 Task: Add a signature Maria Thompson containing With gratitude and sincere wishes, Maria Thompson to email address softage.6@softage.net and add a label Licensing agreements
Action: Mouse moved to (948, 51)
Screenshot: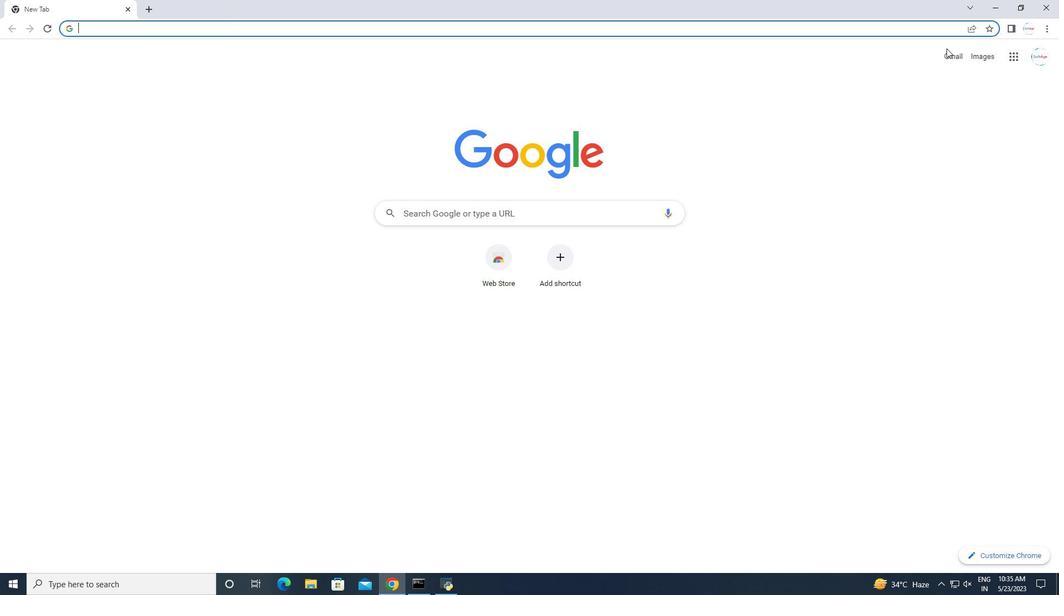 
Action: Mouse pressed left at (948, 51)
Screenshot: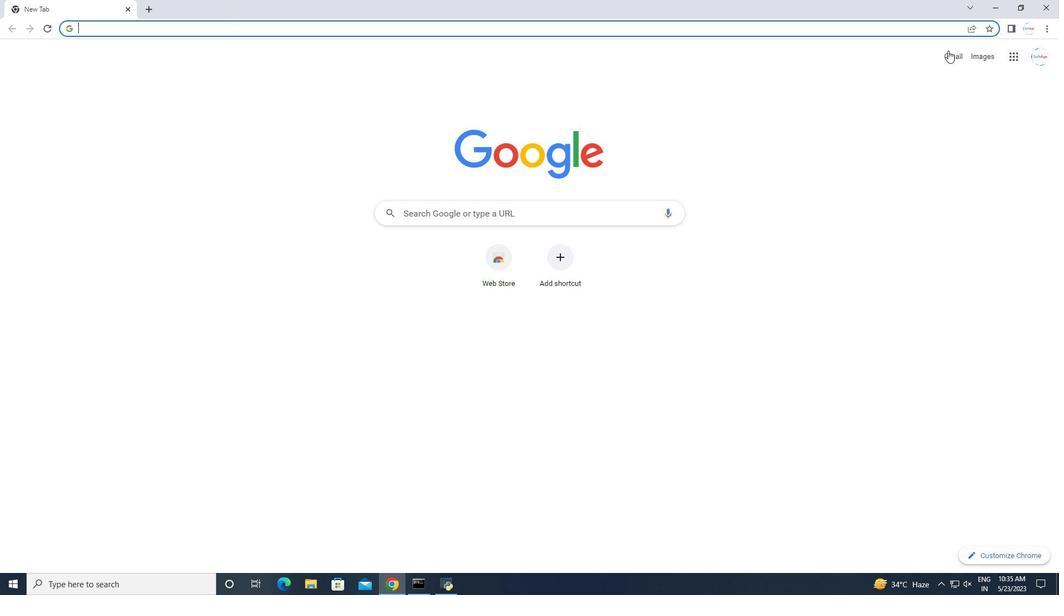 
Action: Mouse moved to (983, 56)
Screenshot: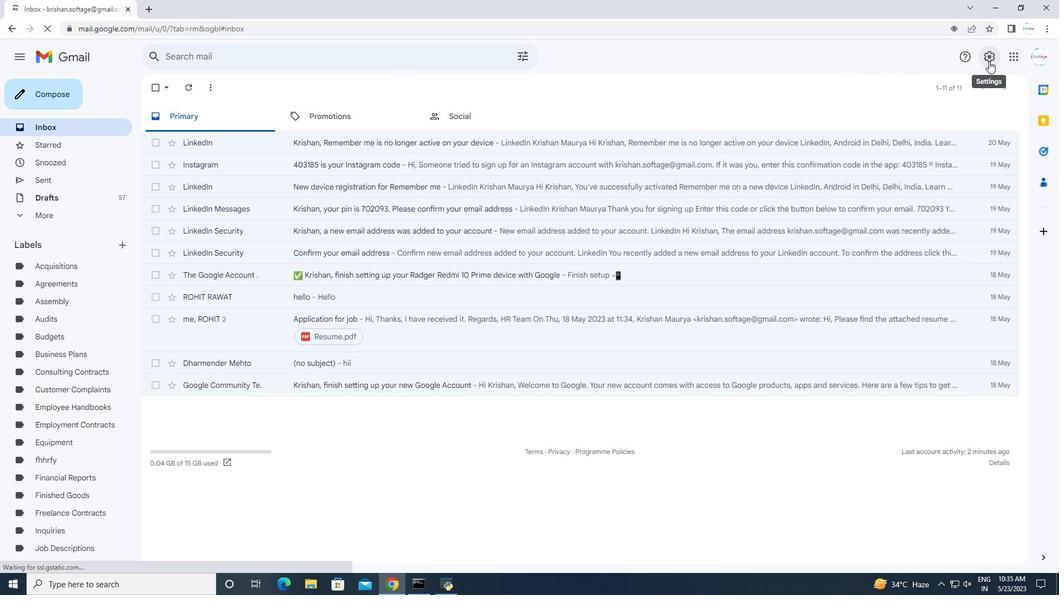 
Action: Mouse pressed left at (983, 56)
Screenshot: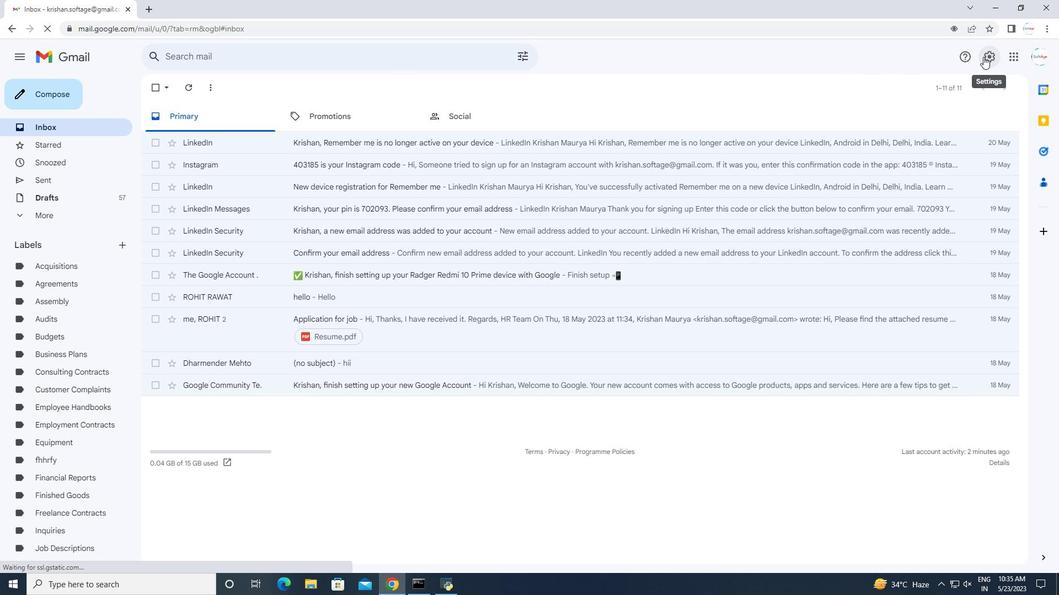 
Action: Mouse moved to (964, 109)
Screenshot: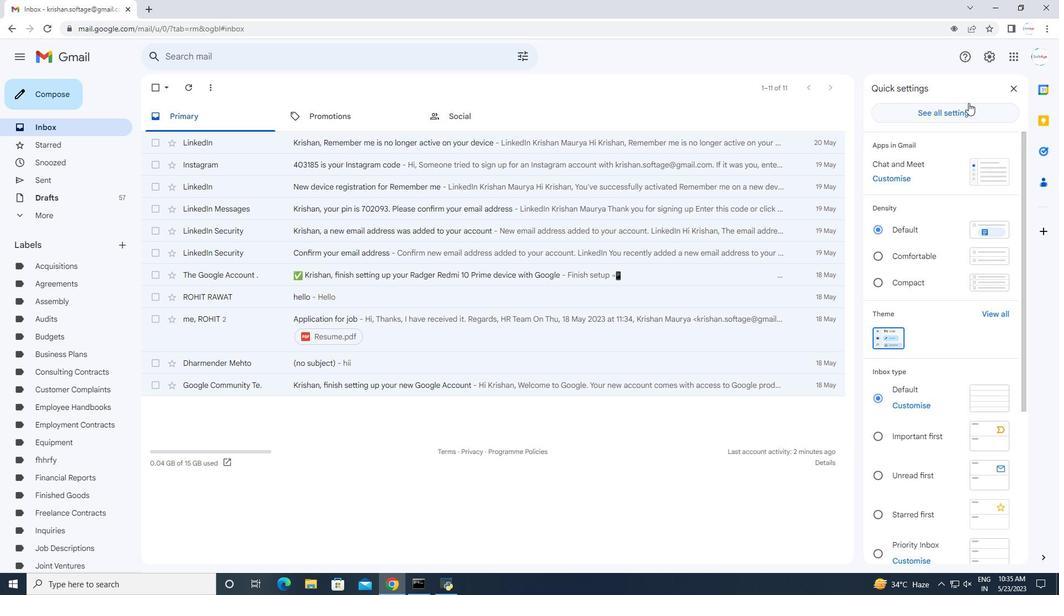 
Action: Mouse pressed left at (964, 109)
Screenshot: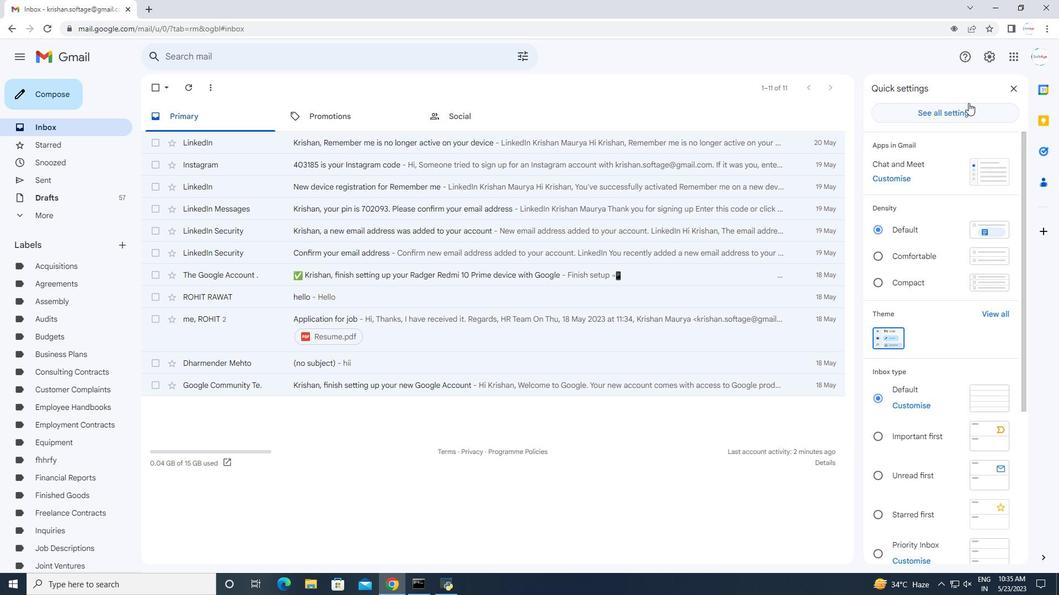 
Action: Mouse moved to (683, 150)
Screenshot: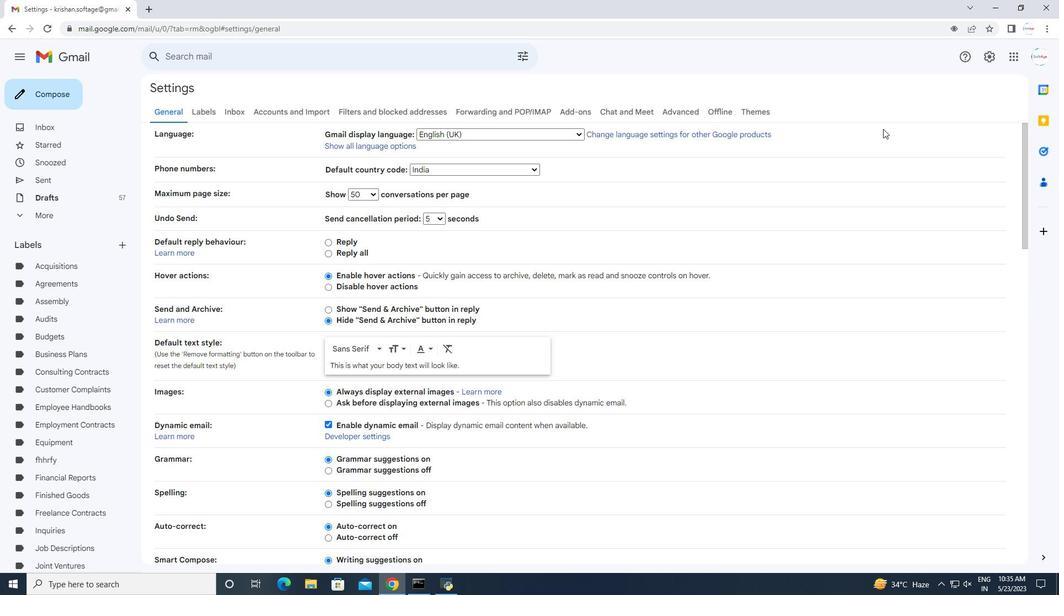 
Action: Mouse scrolled (699, 146) with delta (0, 0)
Screenshot: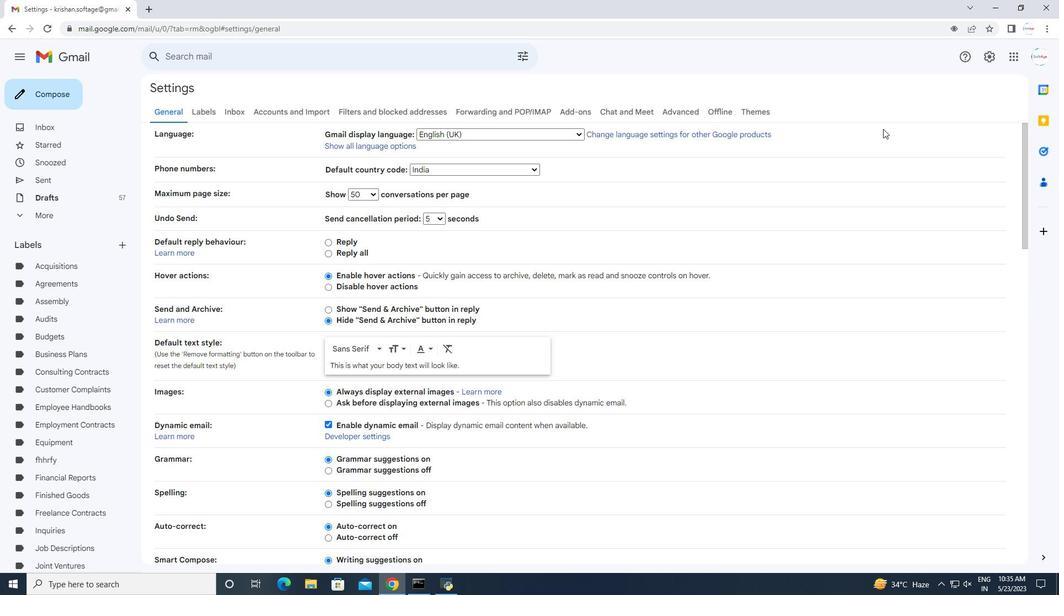 
Action: Mouse moved to (680, 152)
Screenshot: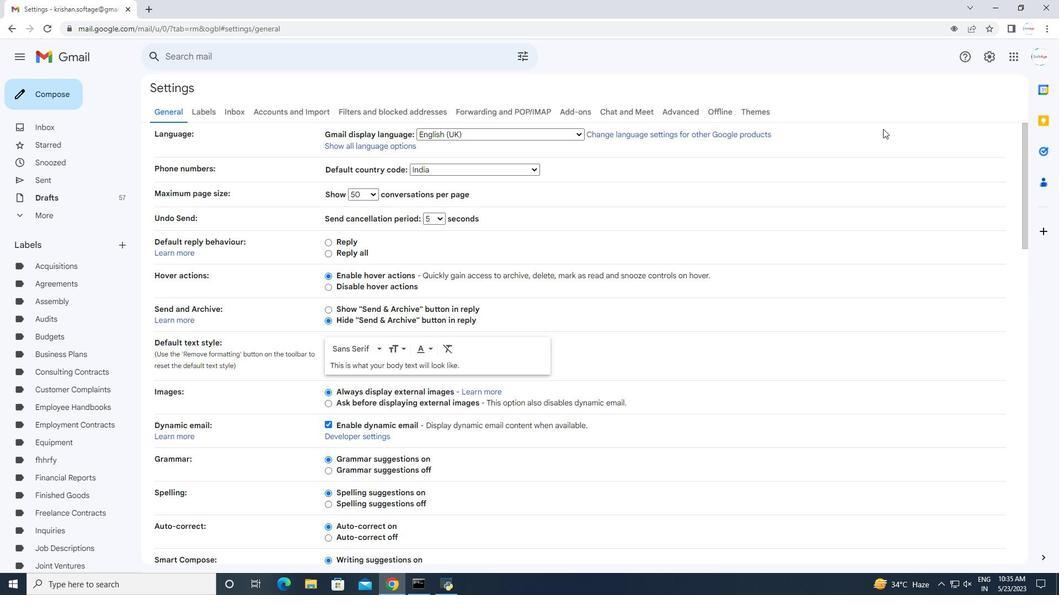 
Action: Mouse scrolled (690, 148) with delta (0, 0)
Screenshot: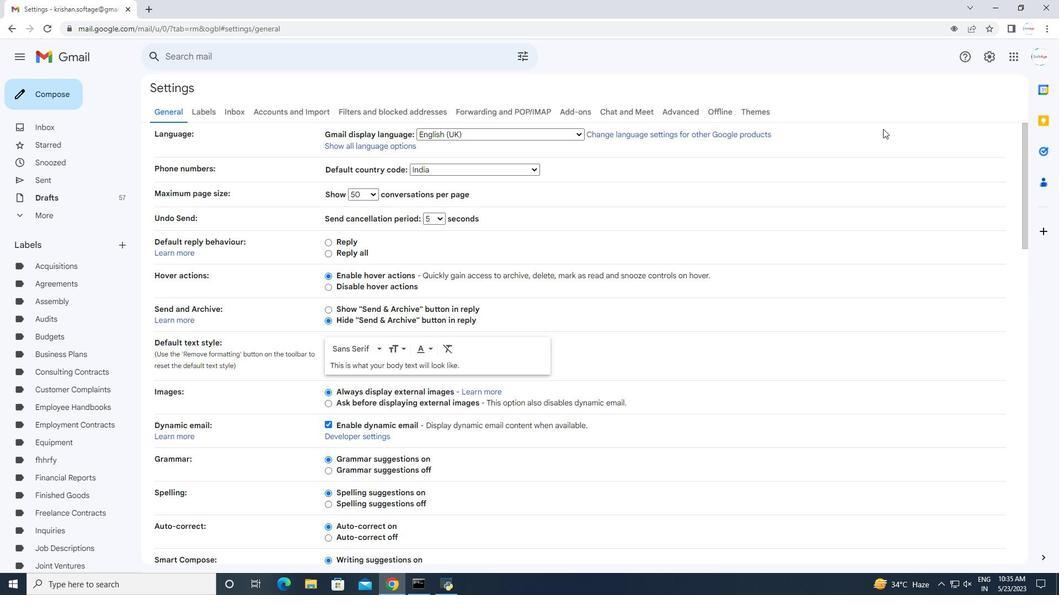 
Action: Mouse moved to (679, 152)
Screenshot: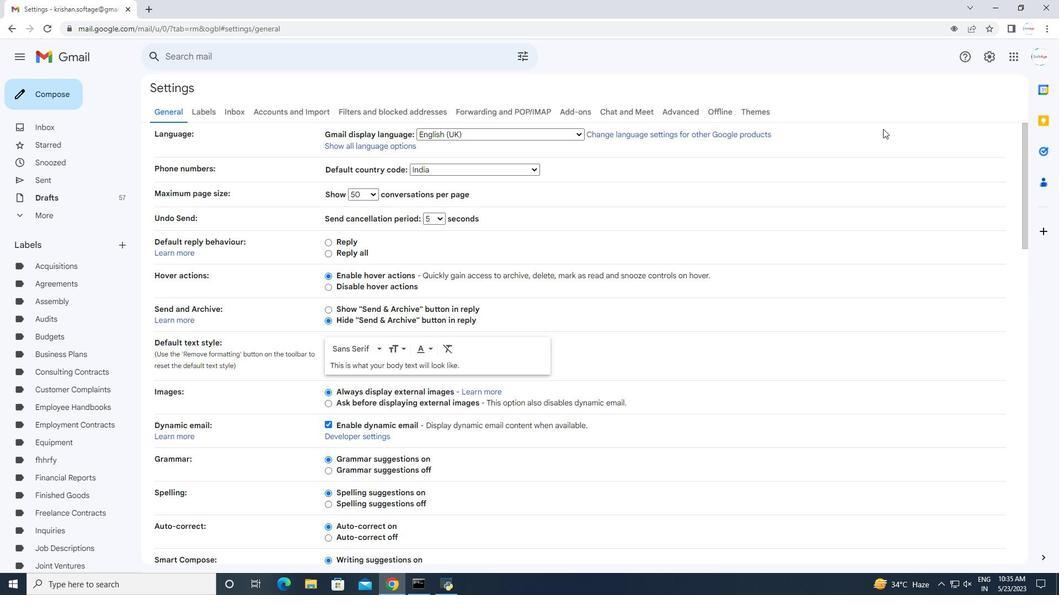 
Action: Mouse scrolled (683, 150) with delta (0, 0)
Screenshot: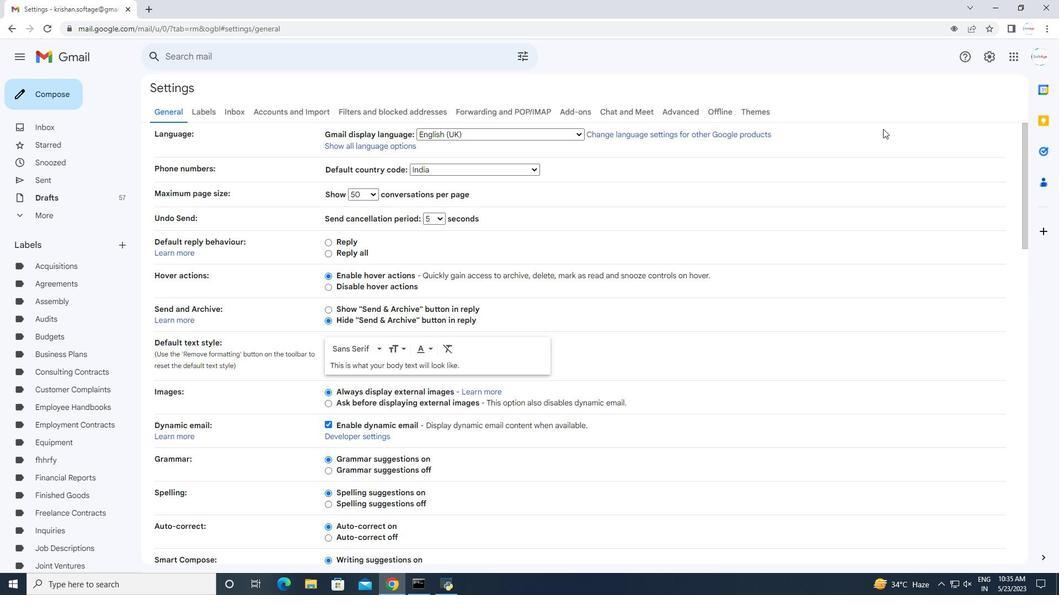 
Action: Mouse moved to (677, 152)
Screenshot: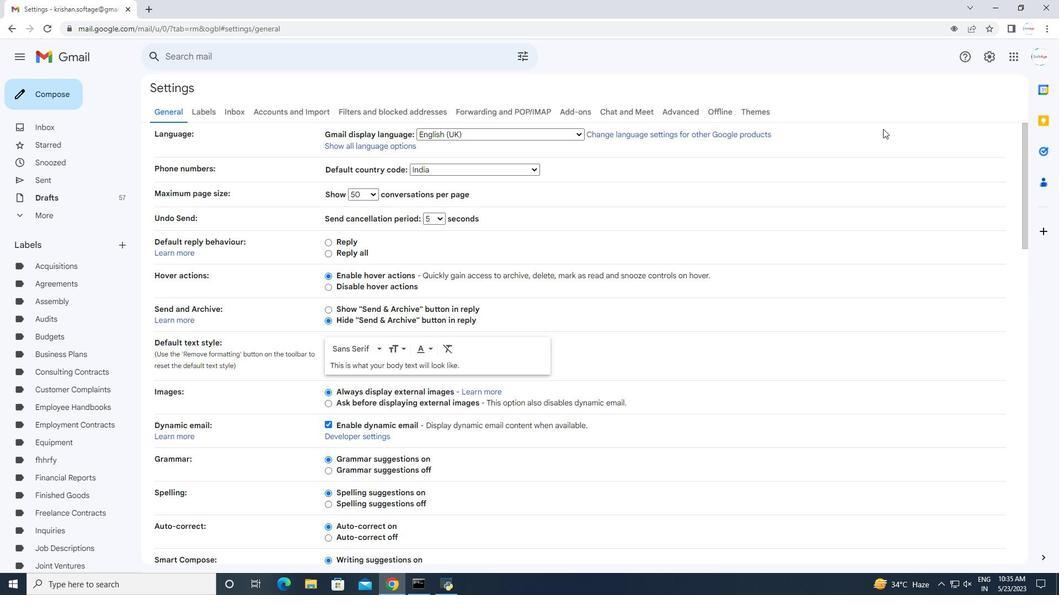 
Action: Mouse scrolled (679, 151) with delta (0, 0)
Screenshot: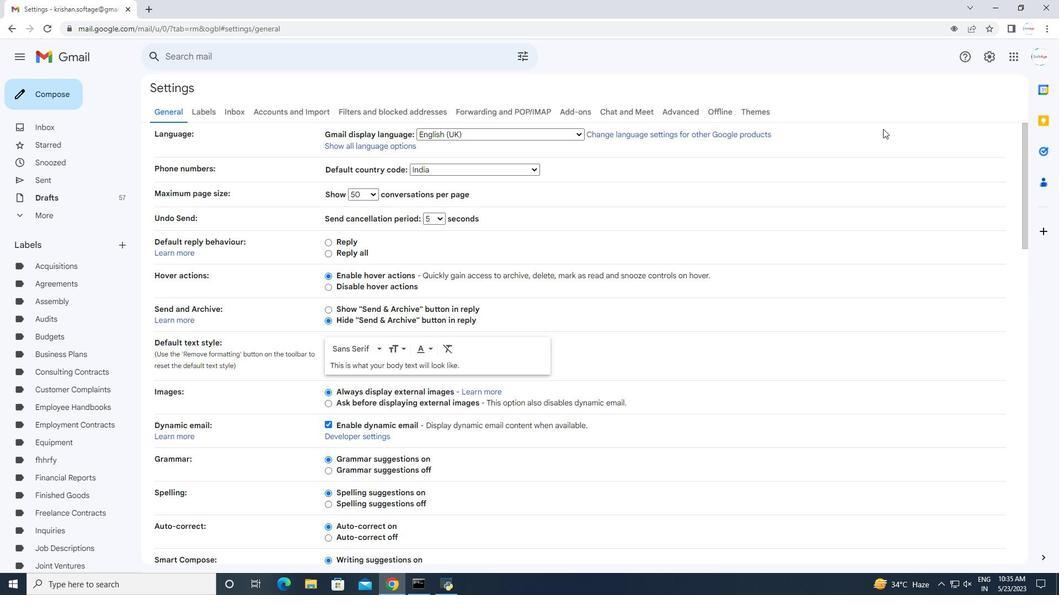
Action: Mouse moved to (676, 152)
Screenshot: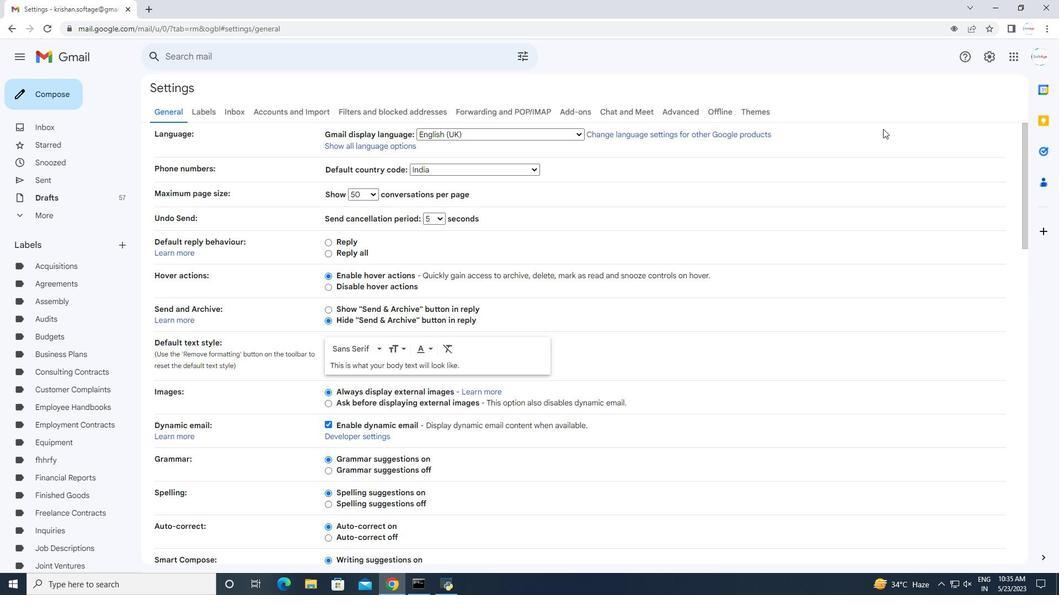 
Action: Mouse scrolled (677, 151) with delta (0, 0)
Screenshot: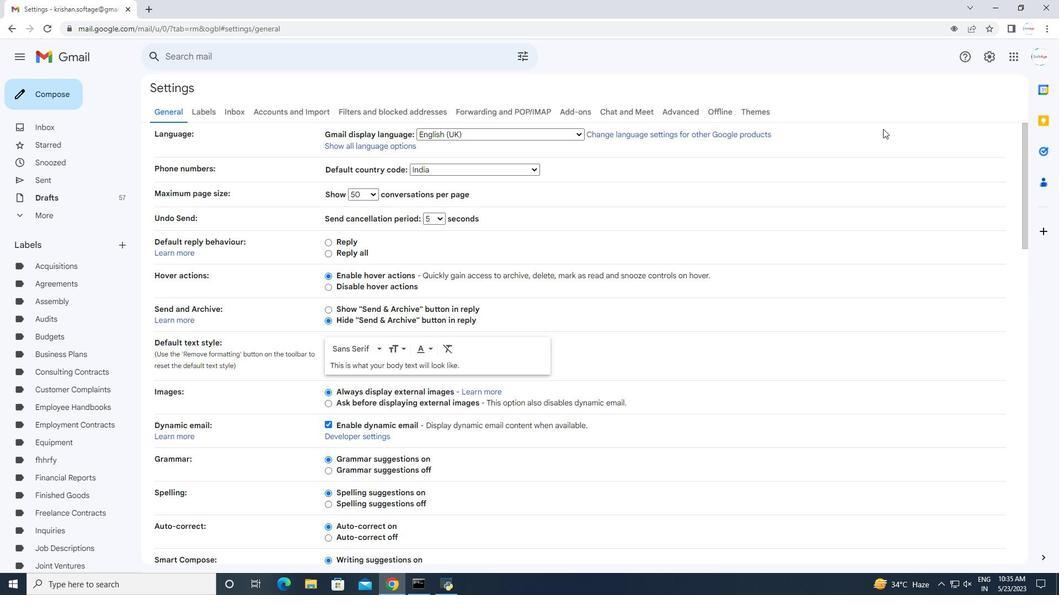 
Action: Mouse scrolled (676, 151) with delta (0, 0)
Screenshot: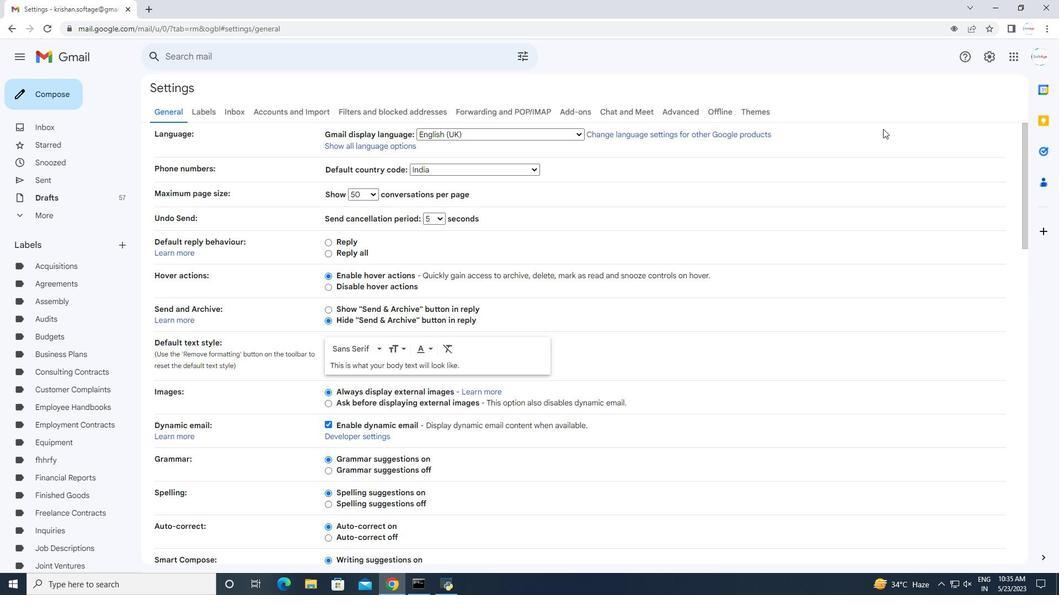 
Action: Mouse moved to (676, 152)
Screenshot: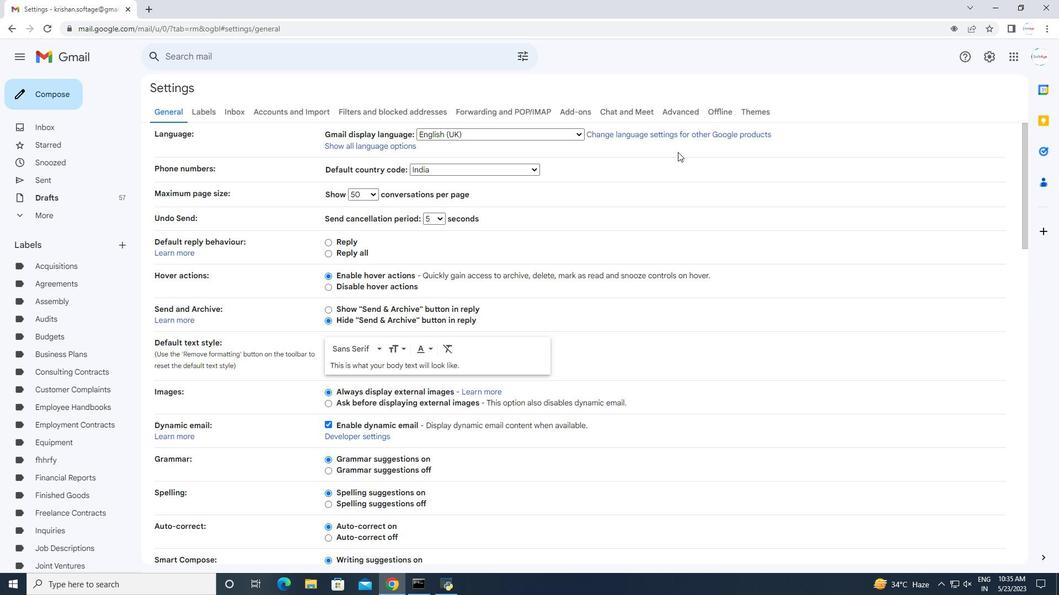 
Action: Mouse scrolled (676, 152) with delta (0, 0)
Screenshot: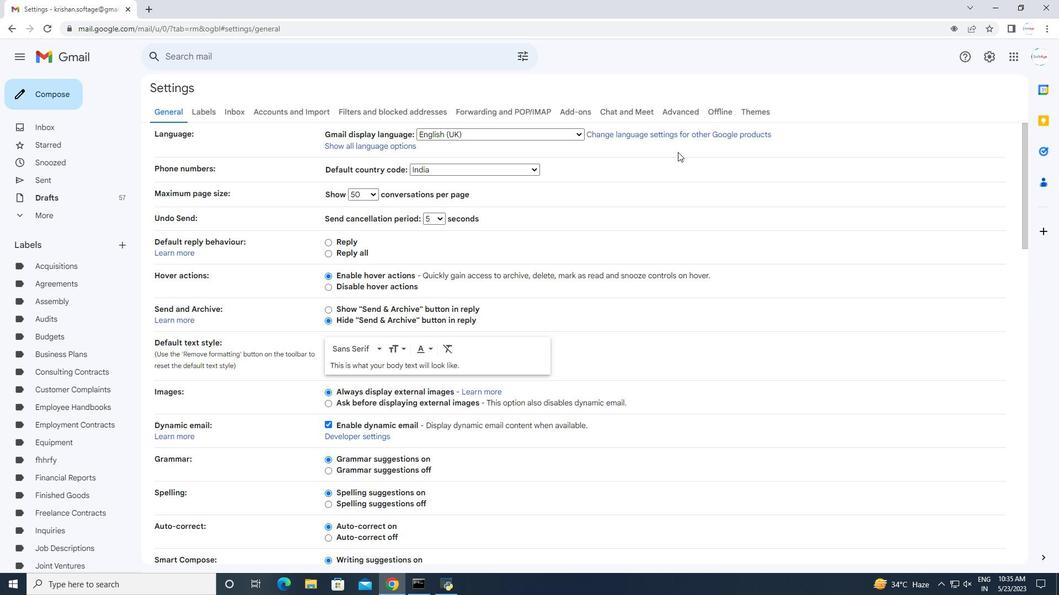 
Action: Mouse moved to (675, 154)
Screenshot: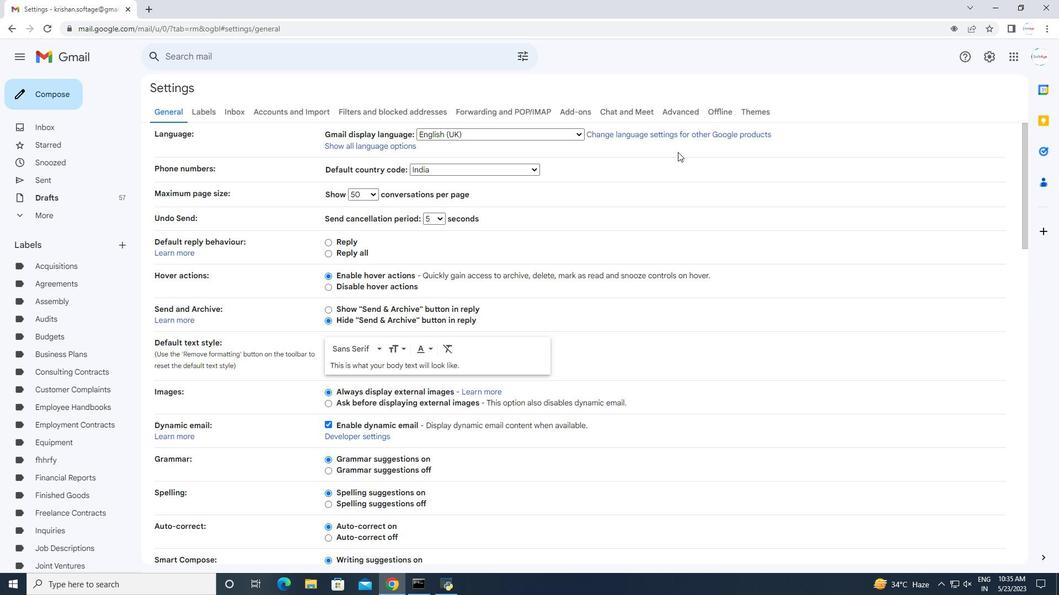 
Action: Mouse scrolled (675, 153) with delta (0, 0)
Screenshot: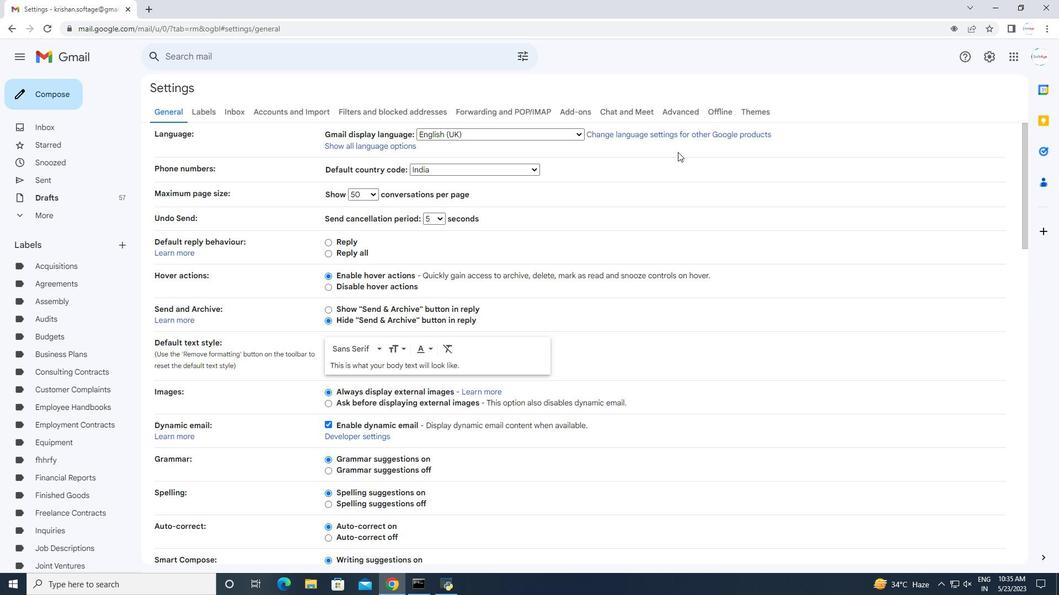 
Action: Mouse moved to (674, 155)
Screenshot: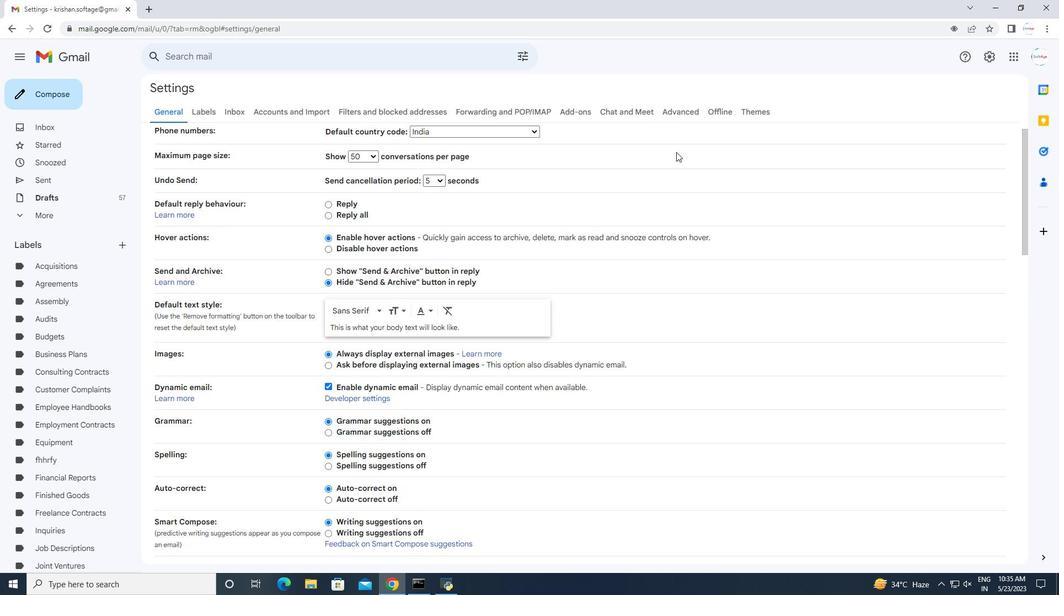 
Action: Mouse scrolled (674, 154) with delta (0, 0)
Screenshot: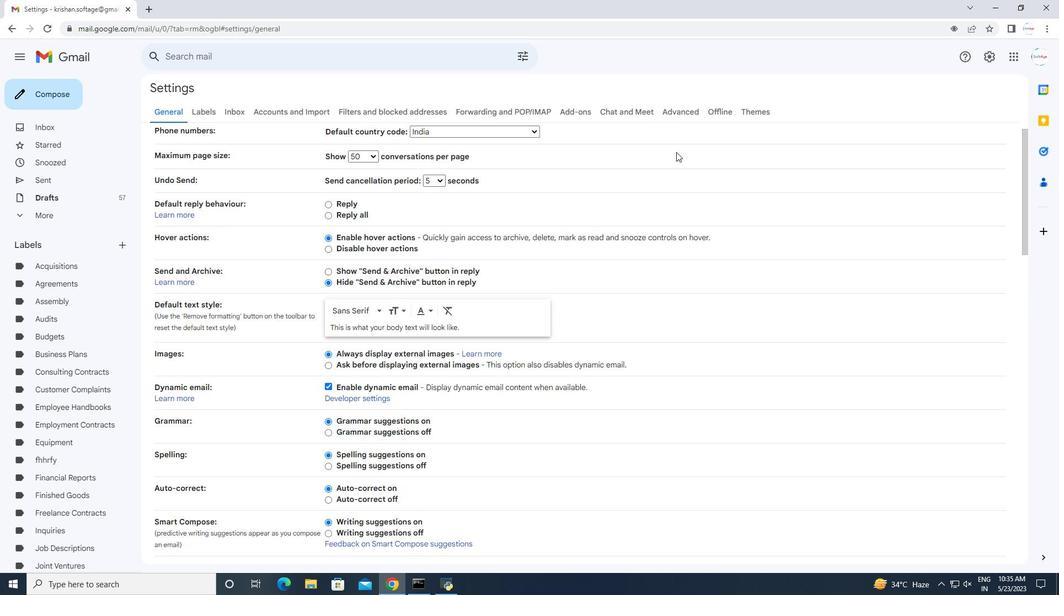 
Action: Mouse moved to (674, 156)
Screenshot: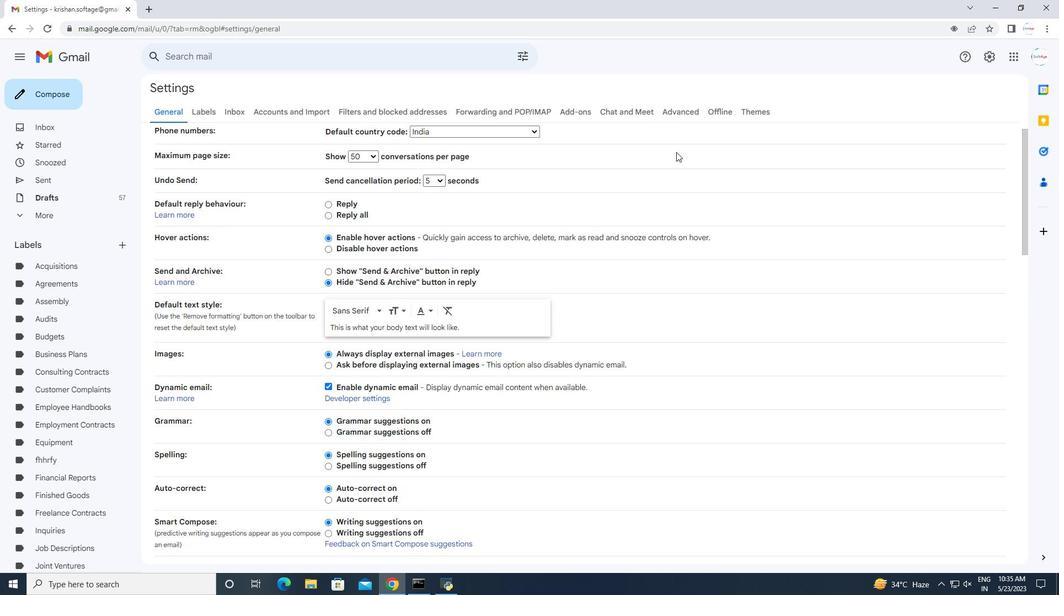 
Action: Mouse scrolled (674, 156) with delta (0, 0)
Screenshot: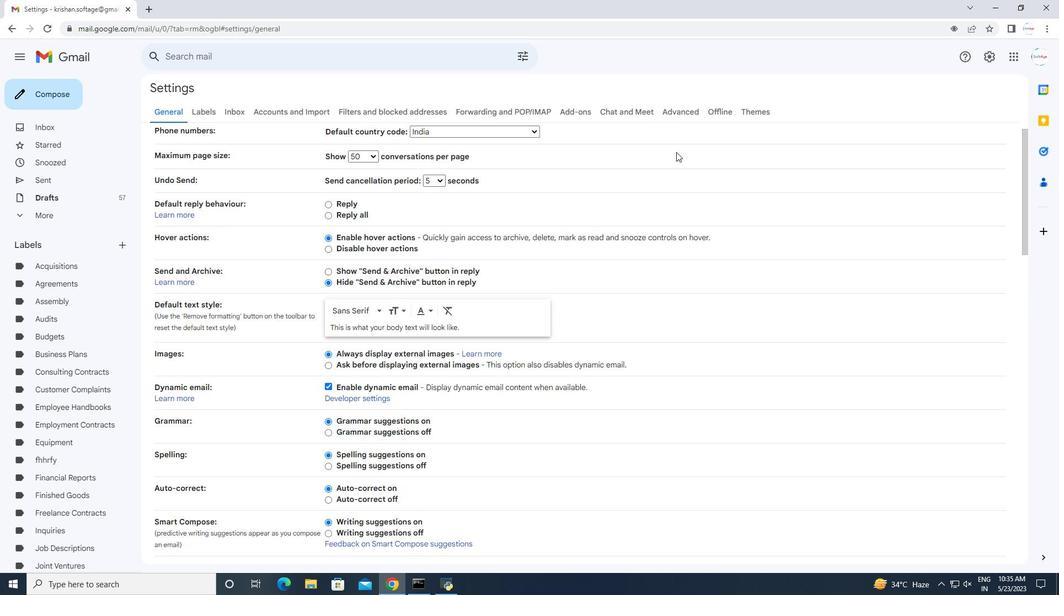 
Action: Mouse moved to (672, 157)
Screenshot: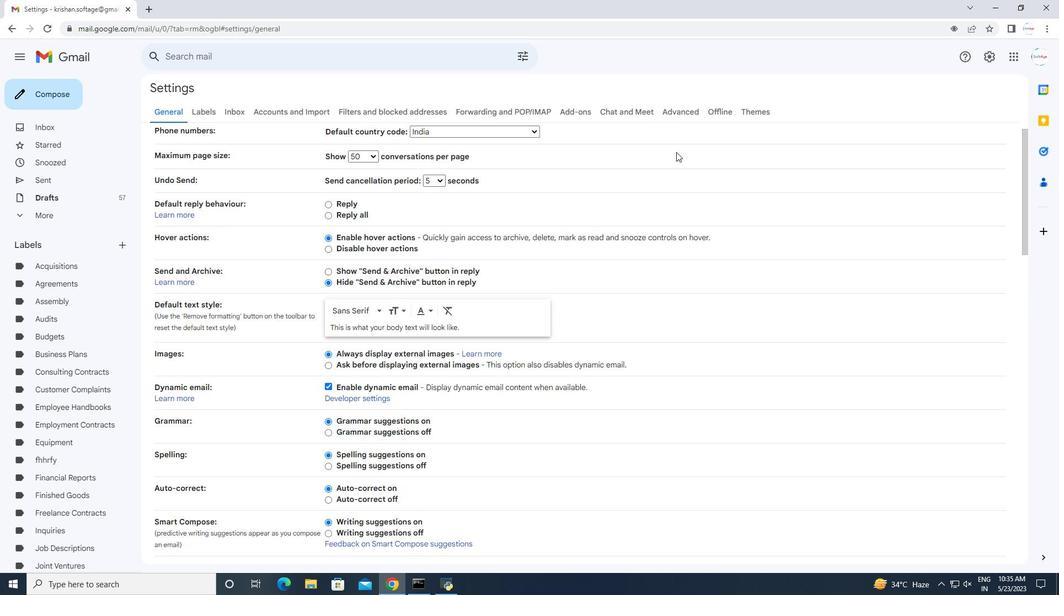 
Action: Mouse scrolled (672, 157) with delta (0, 0)
Screenshot: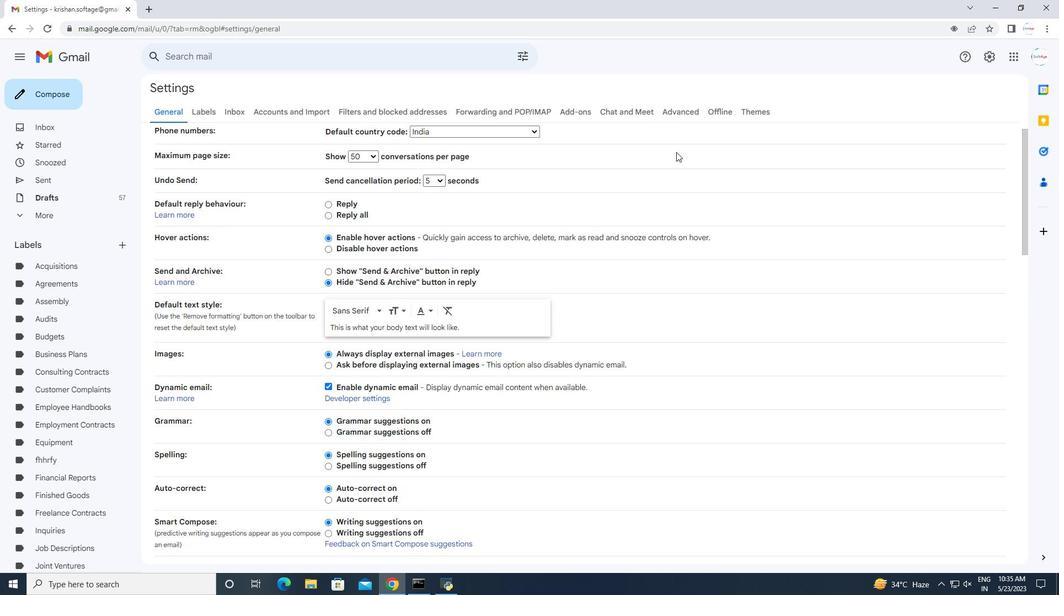 
Action: Mouse moved to (672, 159)
Screenshot: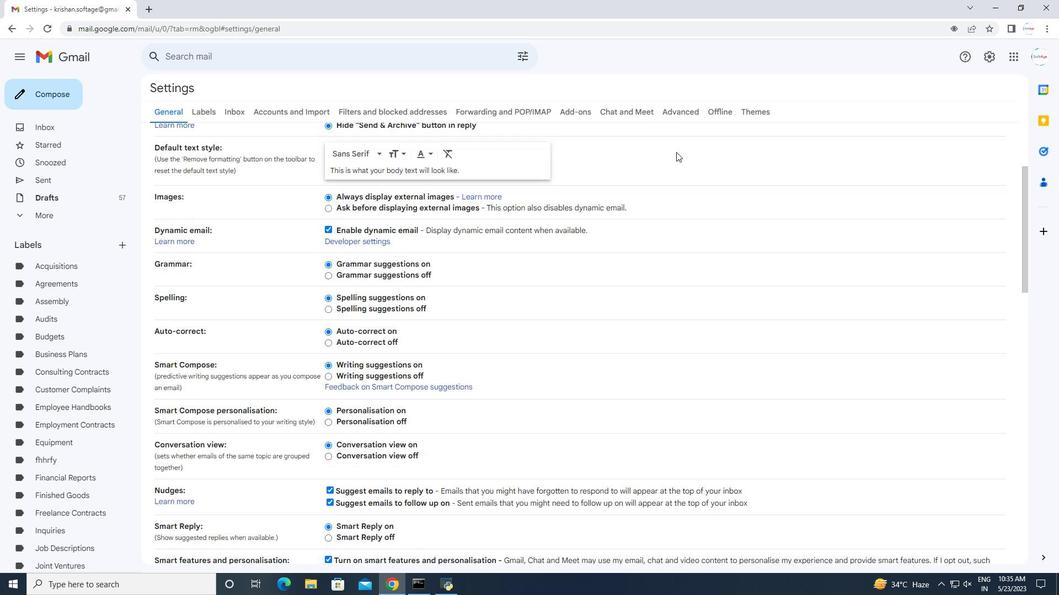 
Action: Mouse scrolled (672, 158) with delta (0, 0)
Screenshot: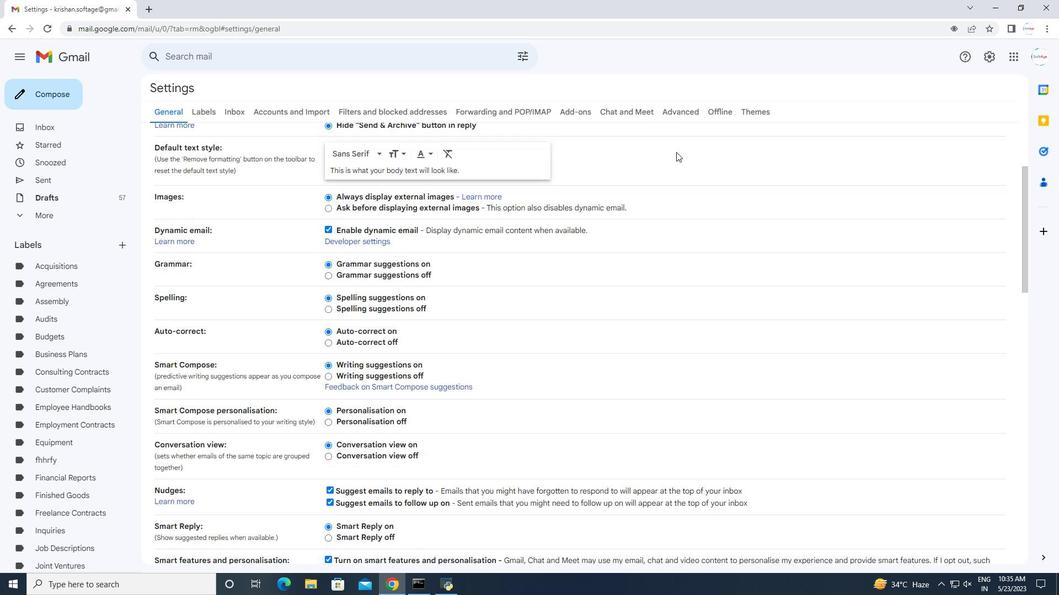 
Action: Mouse moved to (658, 186)
Screenshot: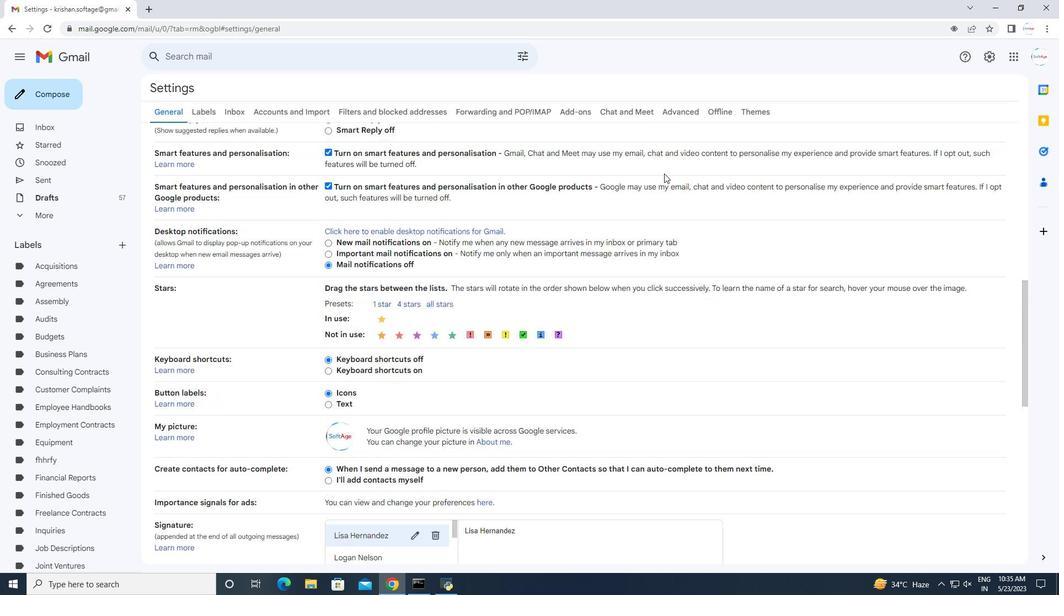 
Action: Mouse scrolled (658, 186) with delta (0, 0)
Screenshot: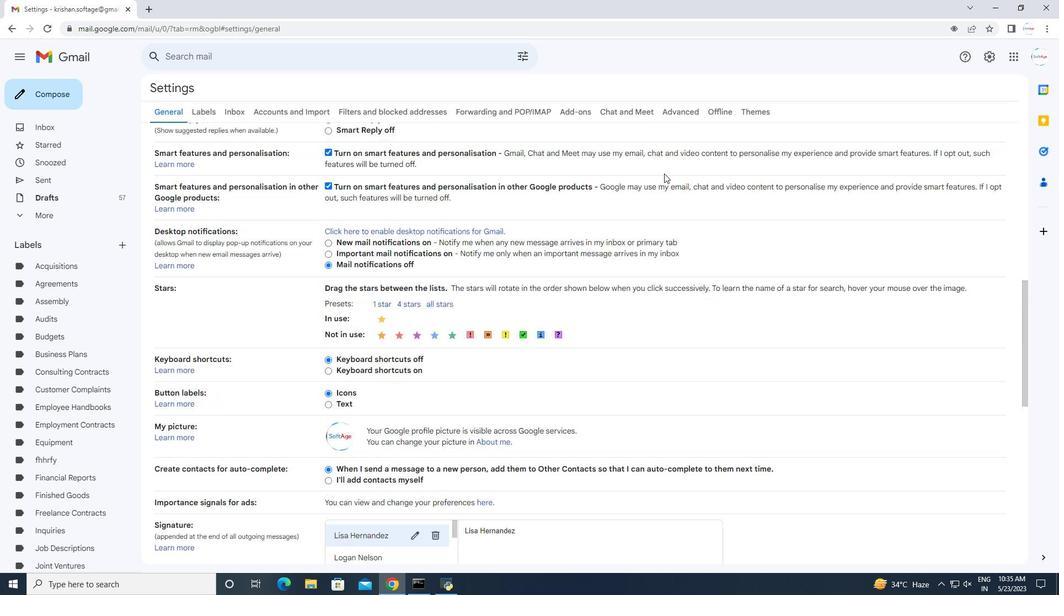 
Action: Mouse moved to (658, 187)
Screenshot: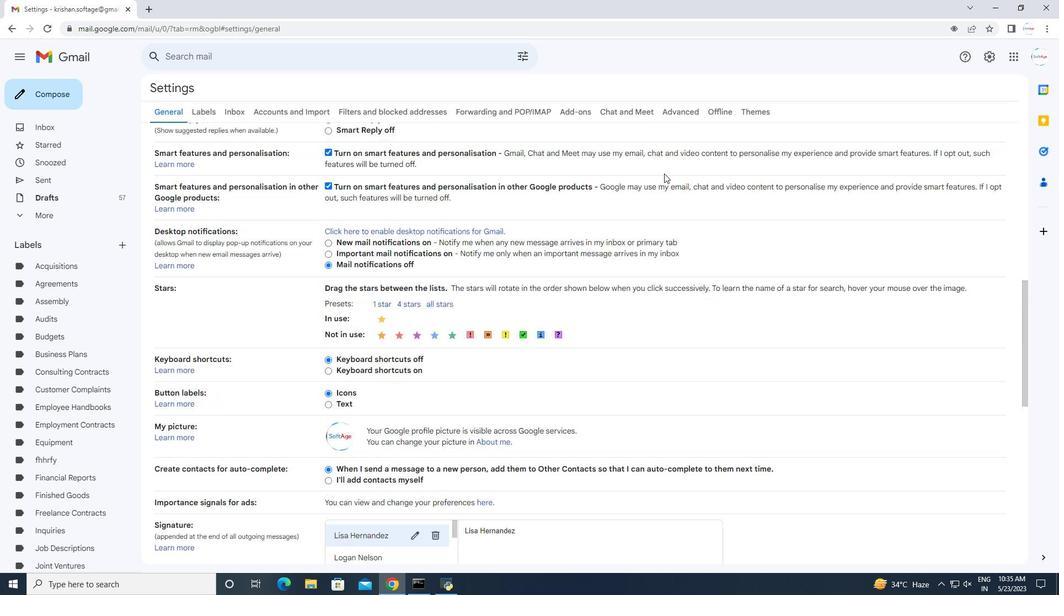 
Action: Mouse scrolled (658, 186) with delta (0, 0)
Screenshot: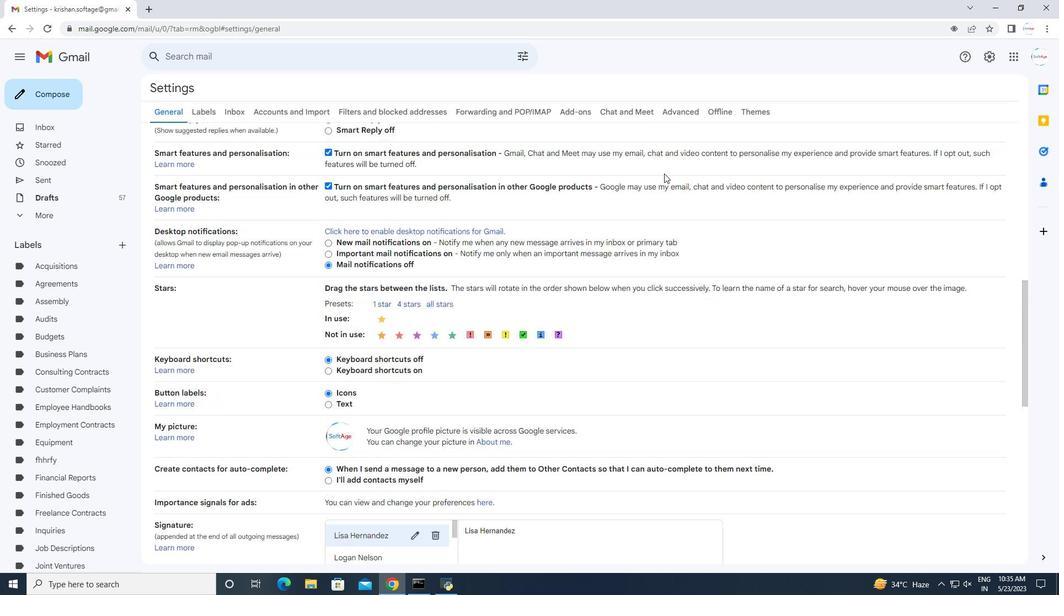 
Action: Mouse scrolled (658, 186) with delta (0, 0)
Screenshot: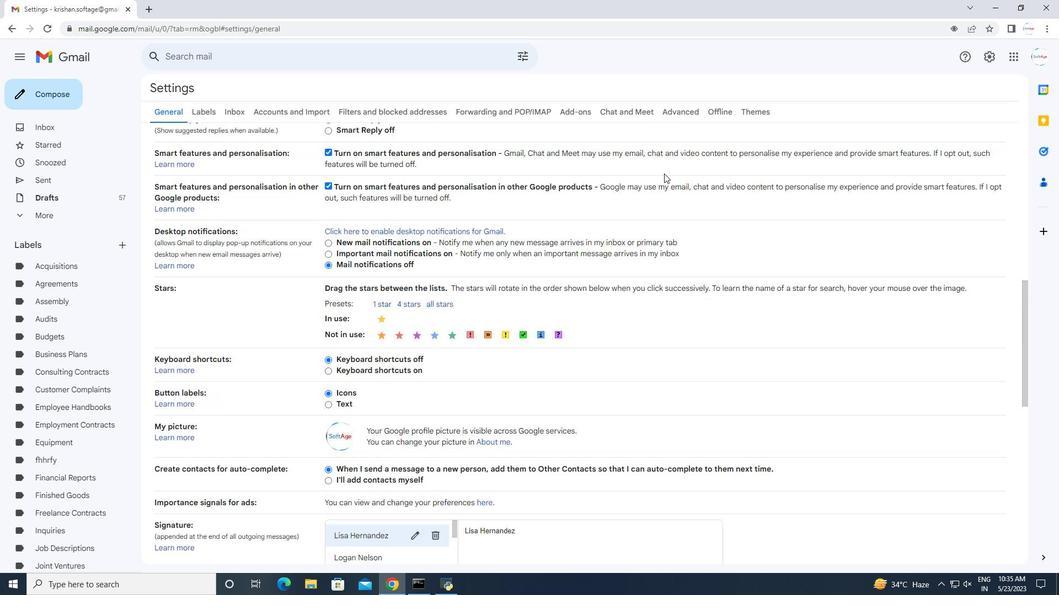 
Action: Mouse scrolled (658, 186) with delta (0, 0)
Screenshot: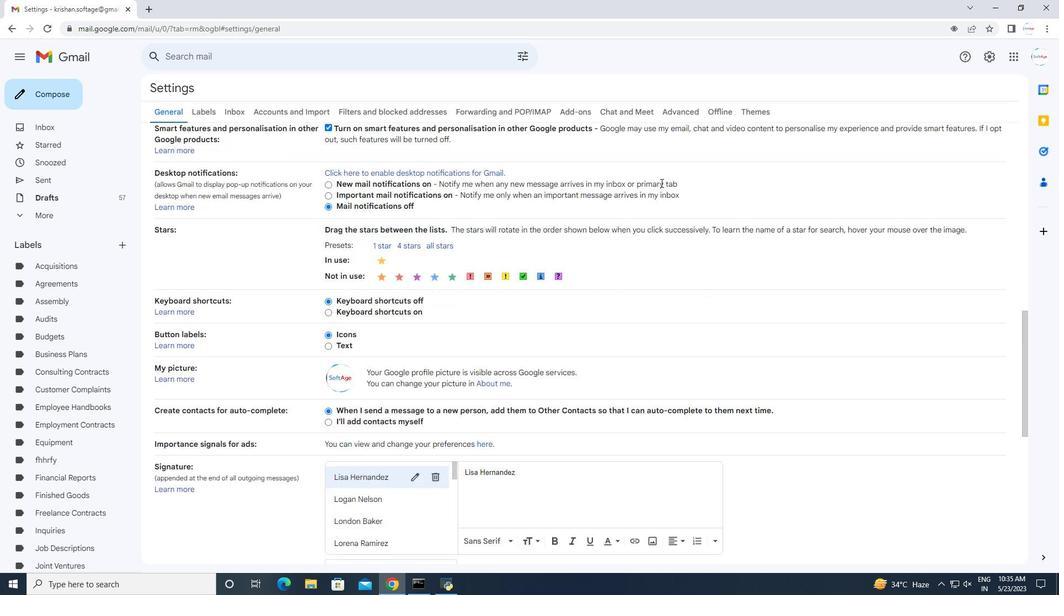 
Action: Mouse moved to (396, 350)
Screenshot: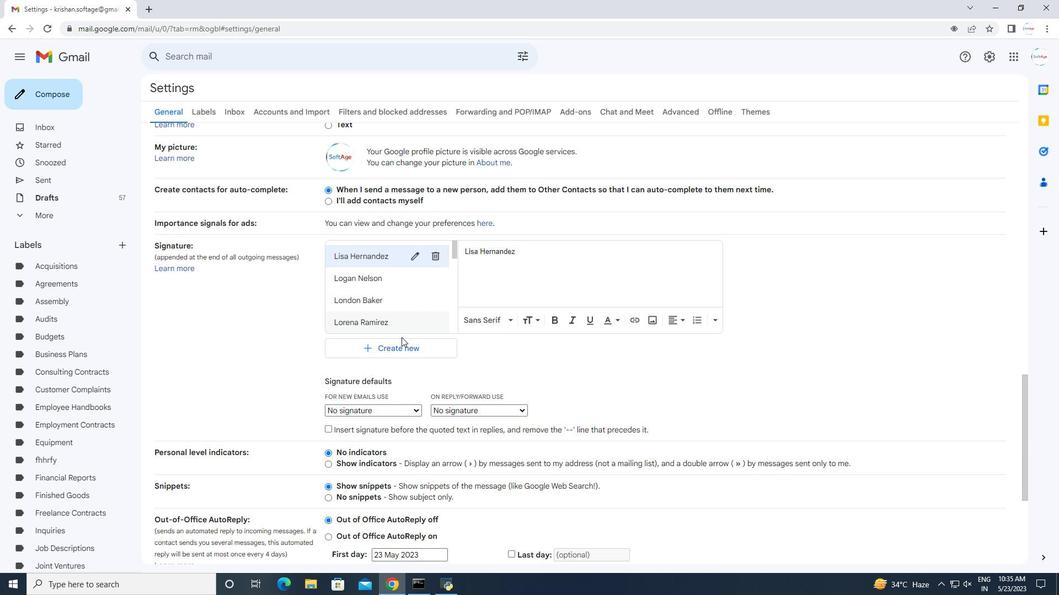 
Action: Mouse pressed left at (396, 350)
Screenshot: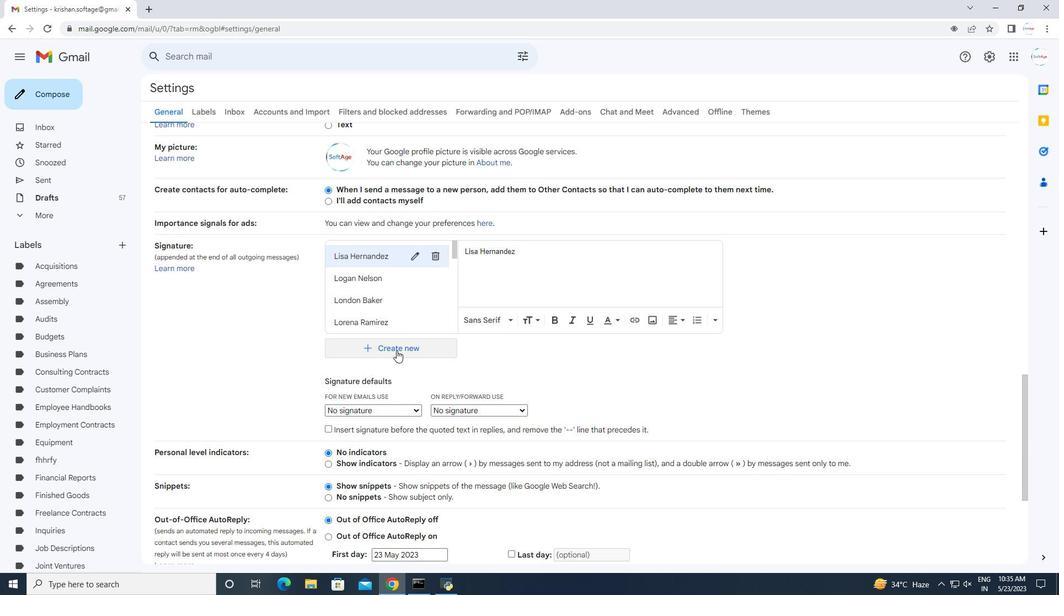 
Action: Mouse moved to (441, 299)
Screenshot: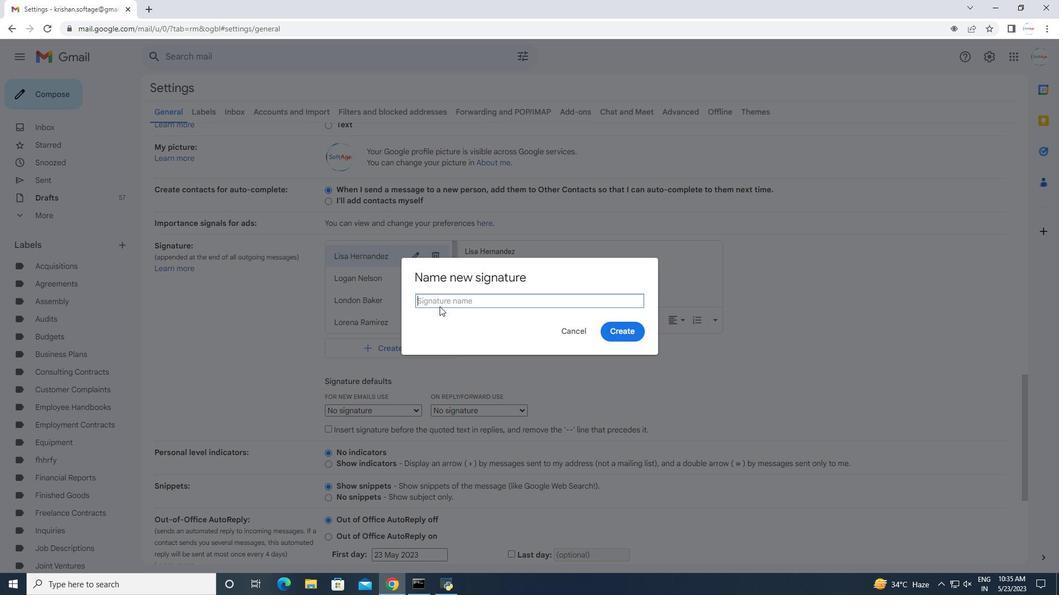 
Action: Mouse pressed left at (441, 299)
Screenshot: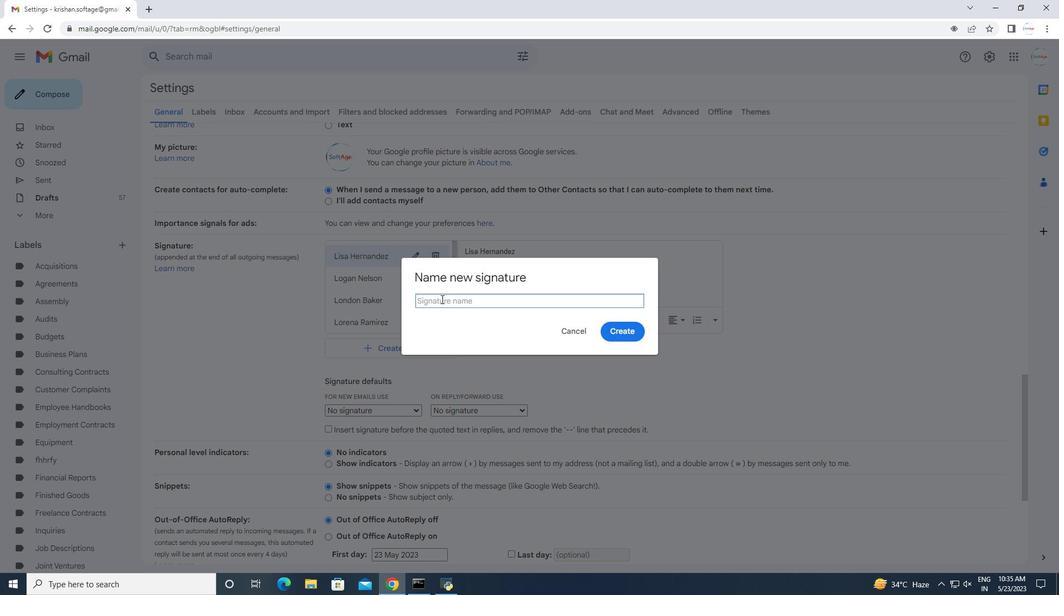 
Action: Mouse moved to (442, 298)
Screenshot: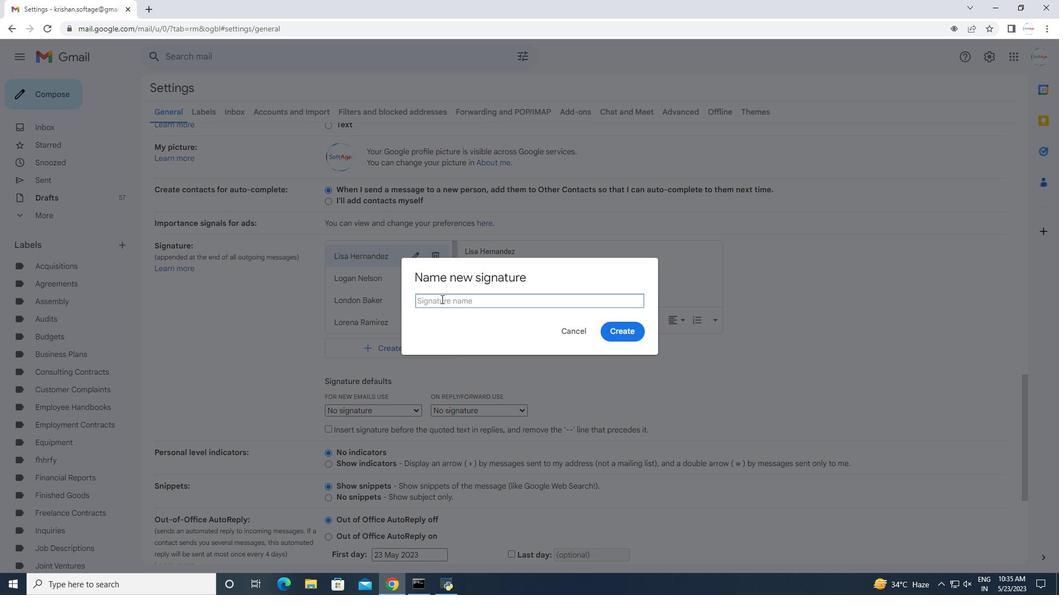 
Action: Key pressed <Key.shift>Maria<Key.space><Key.shift>Thompson
Screenshot: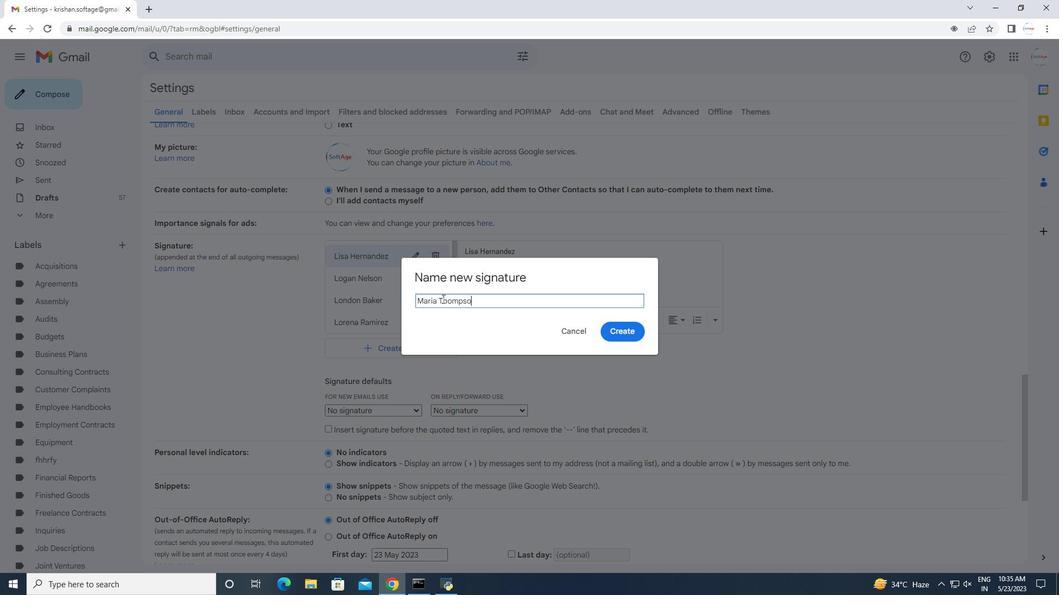 
Action: Mouse moved to (621, 328)
Screenshot: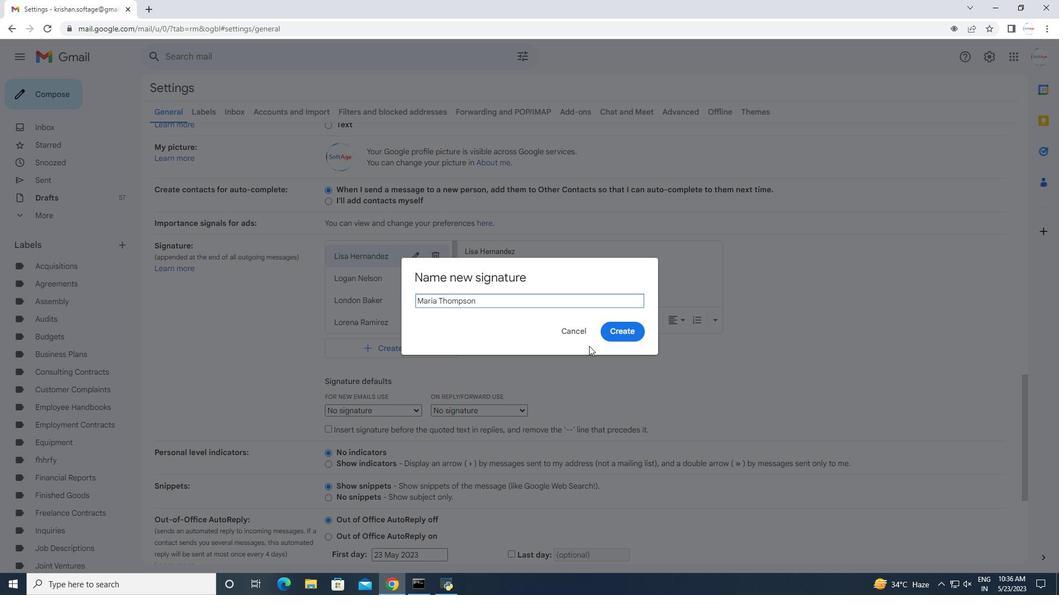 
Action: Mouse pressed left at (621, 328)
Screenshot: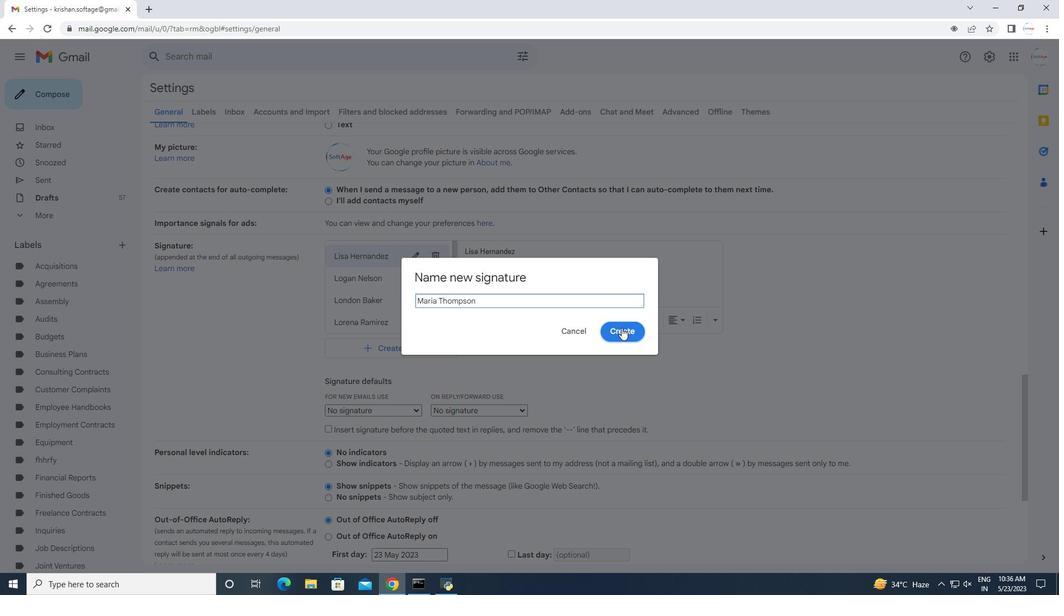 
Action: Mouse moved to (495, 260)
Screenshot: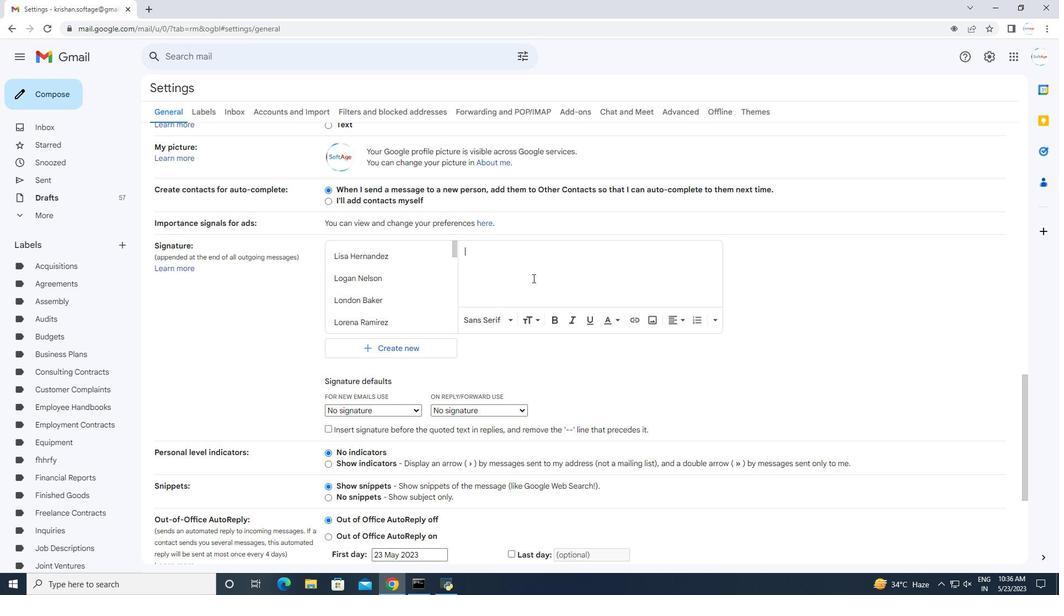 
Action: Mouse pressed left at (495, 260)
Screenshot: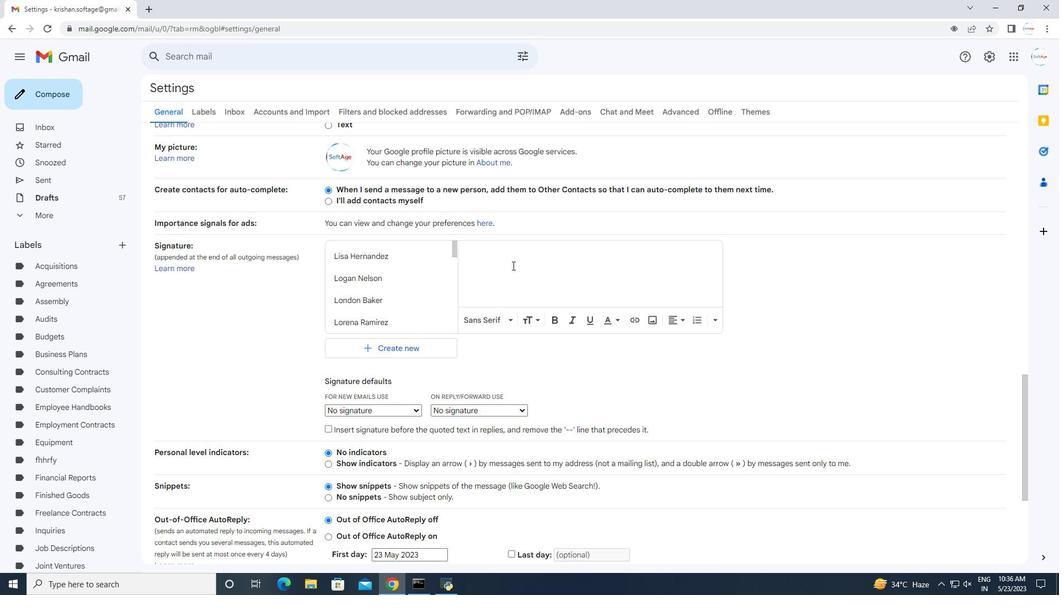 
Action: Key pressed <Key.shift><Key.shift><Key.shift><Key.shift><Key.shift>Maria<Key.space><Key.shift><Key.shift><Key.shift><Key.shift><Key.shift>Thompson
Screenshot: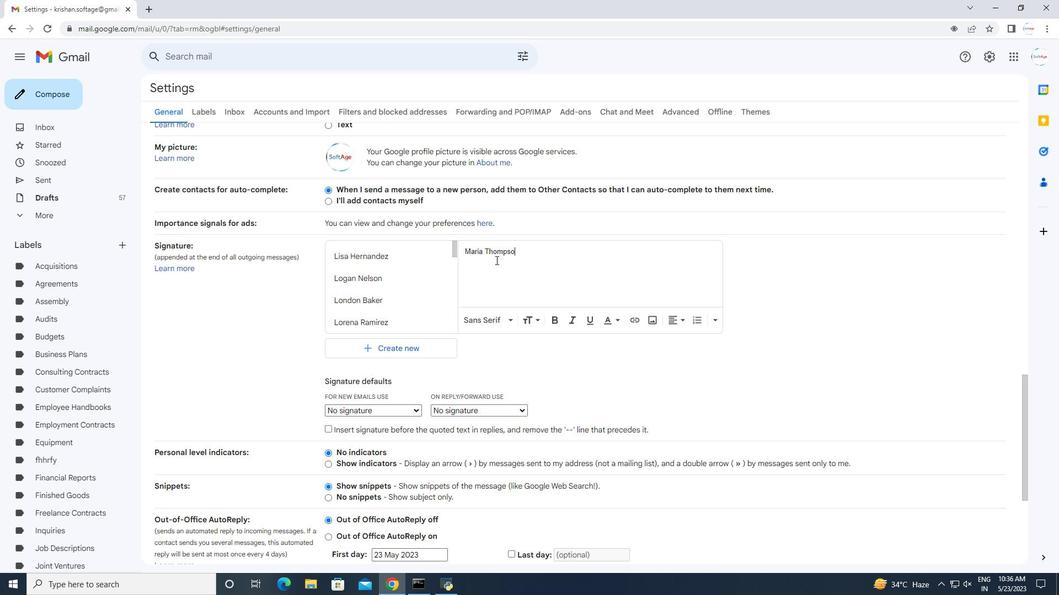 
Action: Mouse moved to (511, 333)
Screenshot: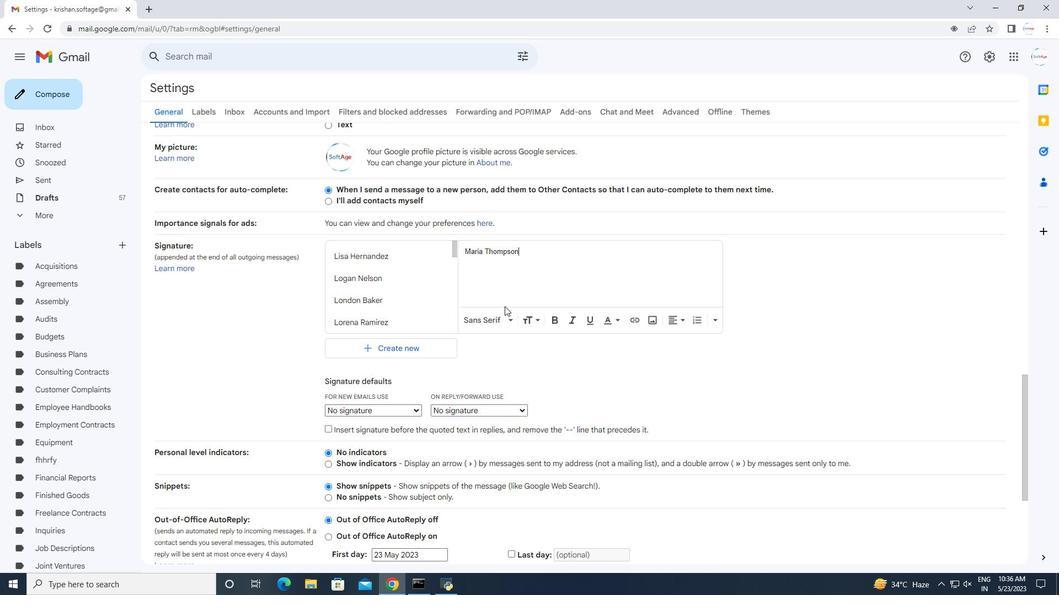 
Action: Mouse scrolled (511, 332) with delta (0, 0)
Screenshot: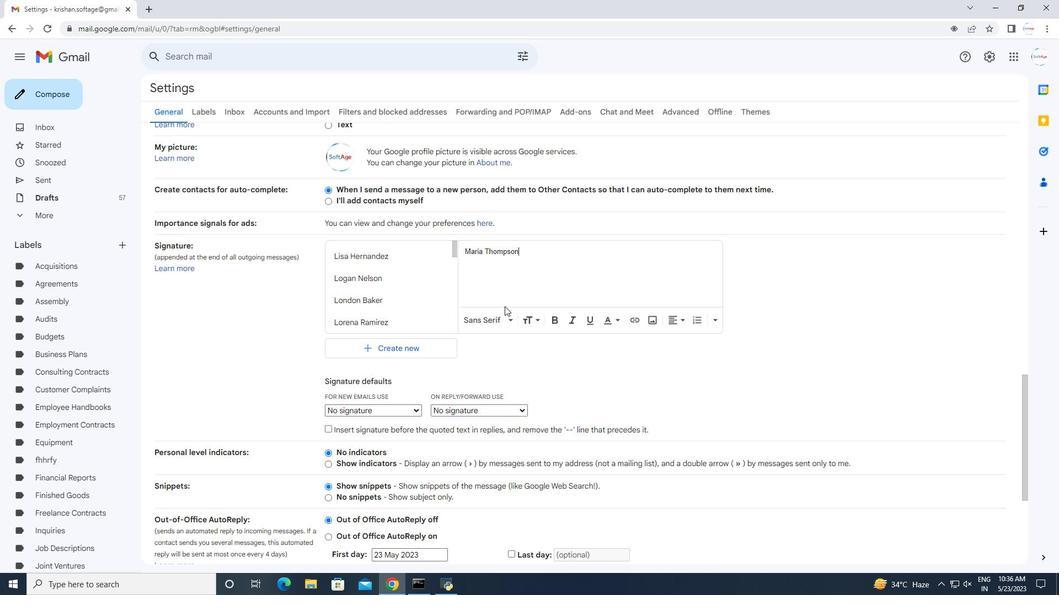 
Action: Mouse moved to (514, 339)
Screenshot: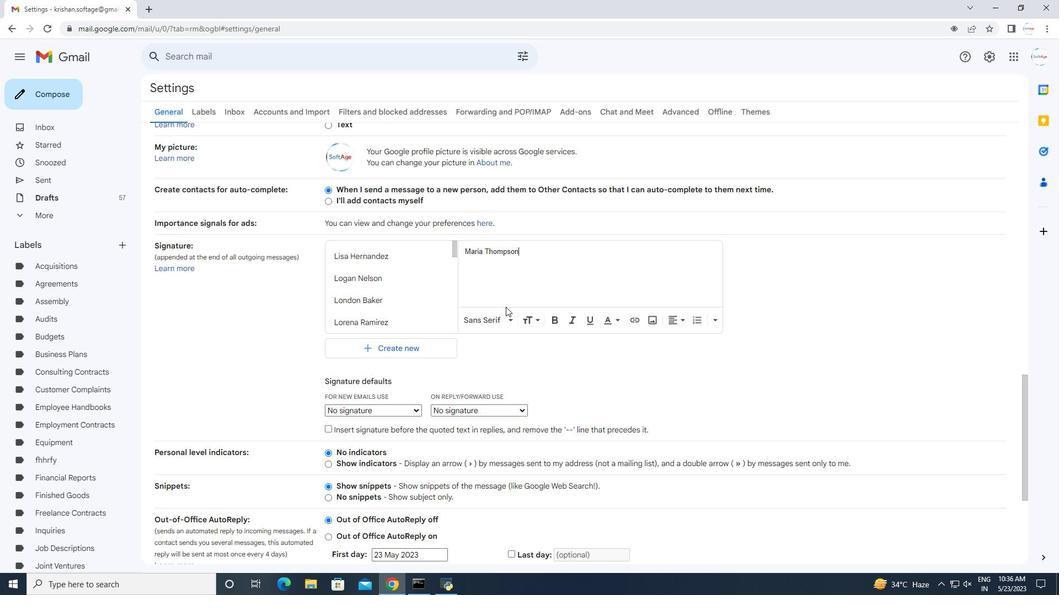 
Action: Mouse scrolled (514, 338) with delta (0, 0)
Screenshot: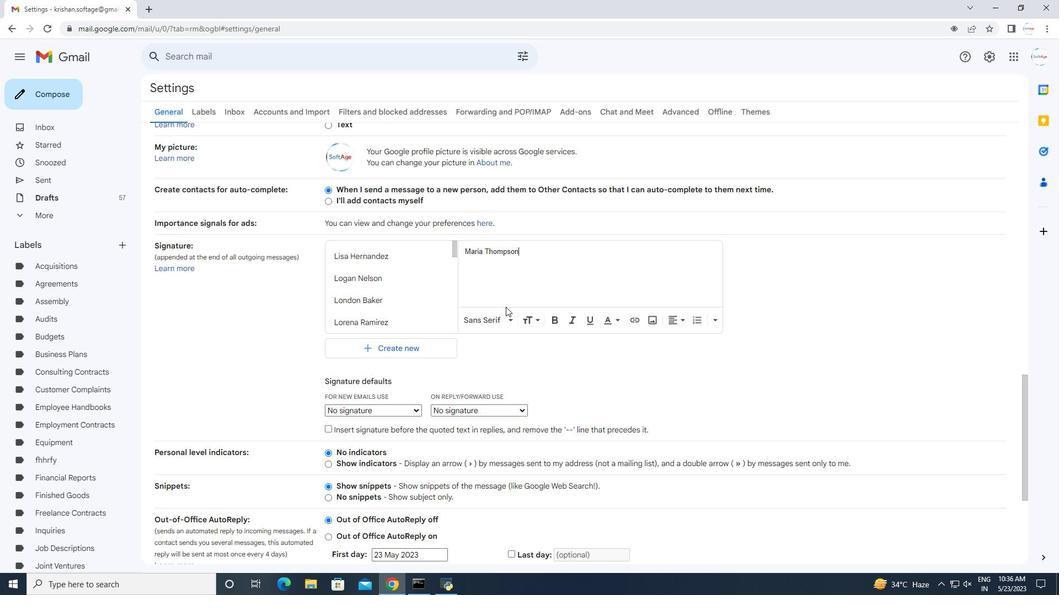 
Action: Mouse moved to (514, 342)
Screenshot: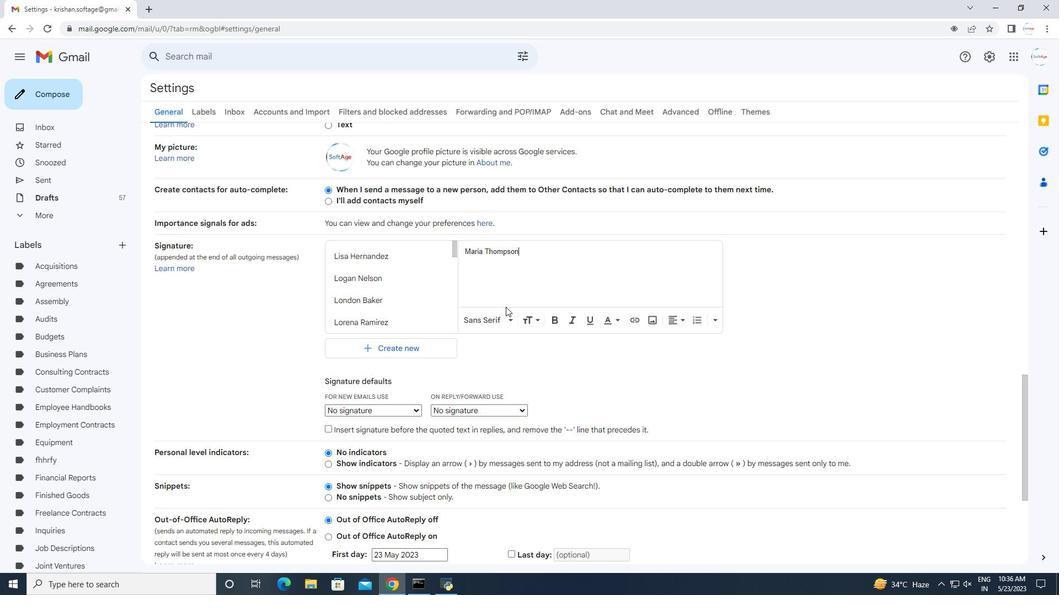 
Action: Mouse scrolled (514, 341) with delta (0, 0)
Screenshot: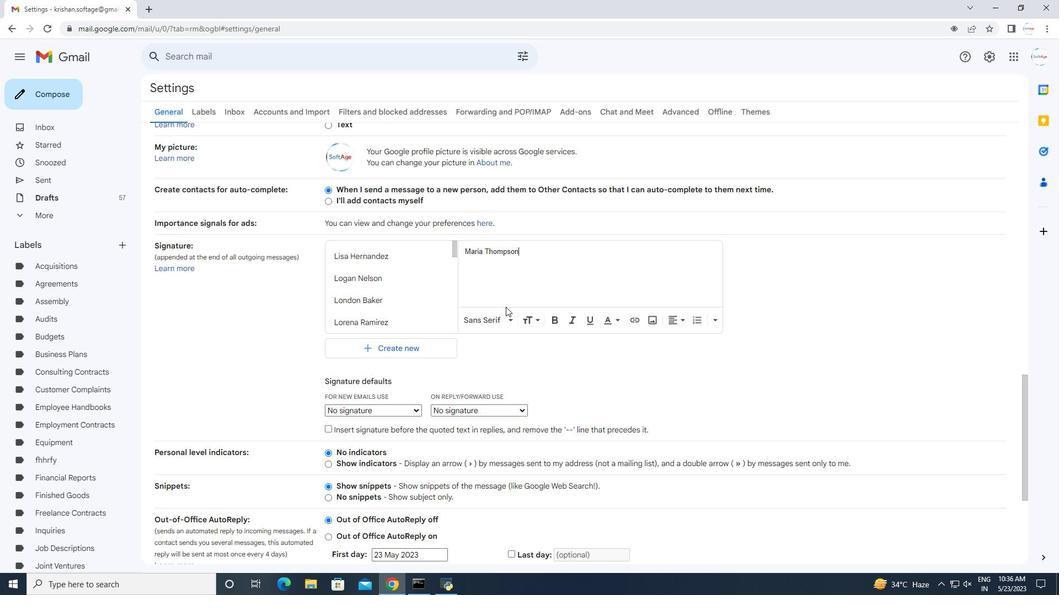 
Action: Mouse moved to (515, 344)
Screenshot: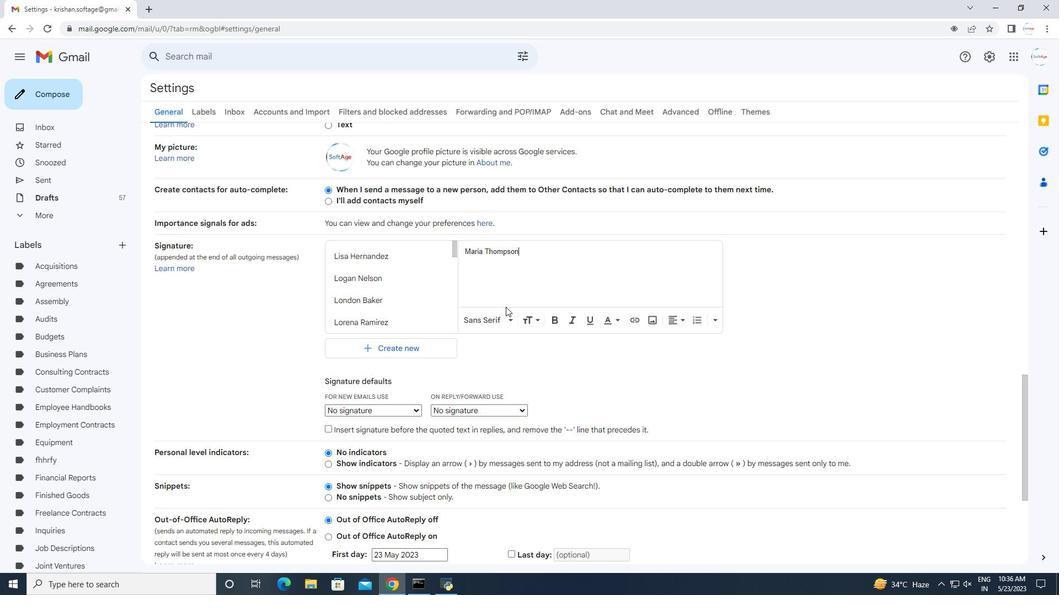 
Action: Mouse scrolled (515, 344) with delta (0, 0)
Screenshot: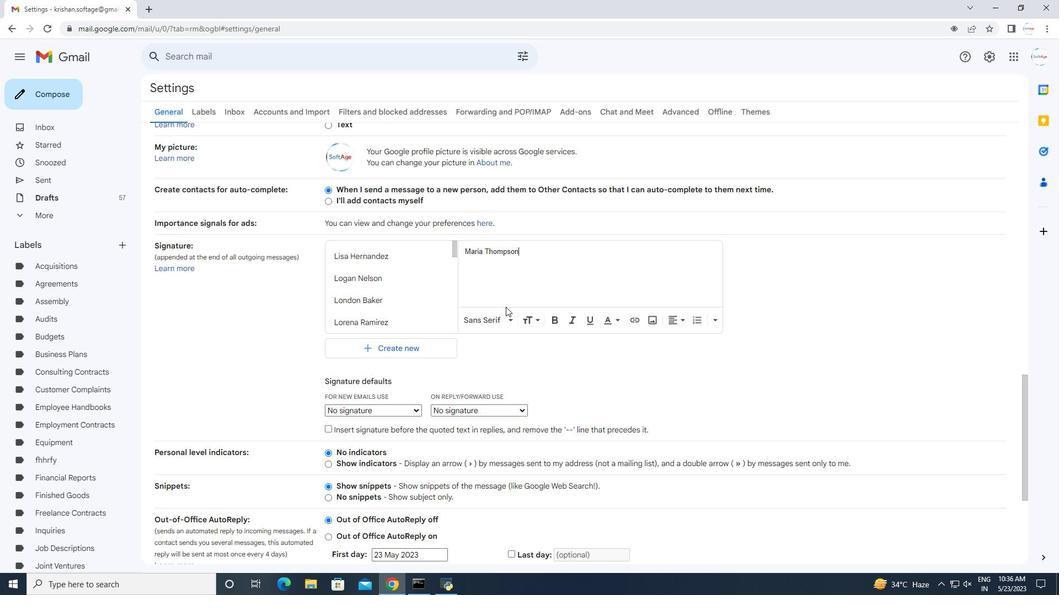 
Action: Mouse moved to (515, 345)
Screenshot: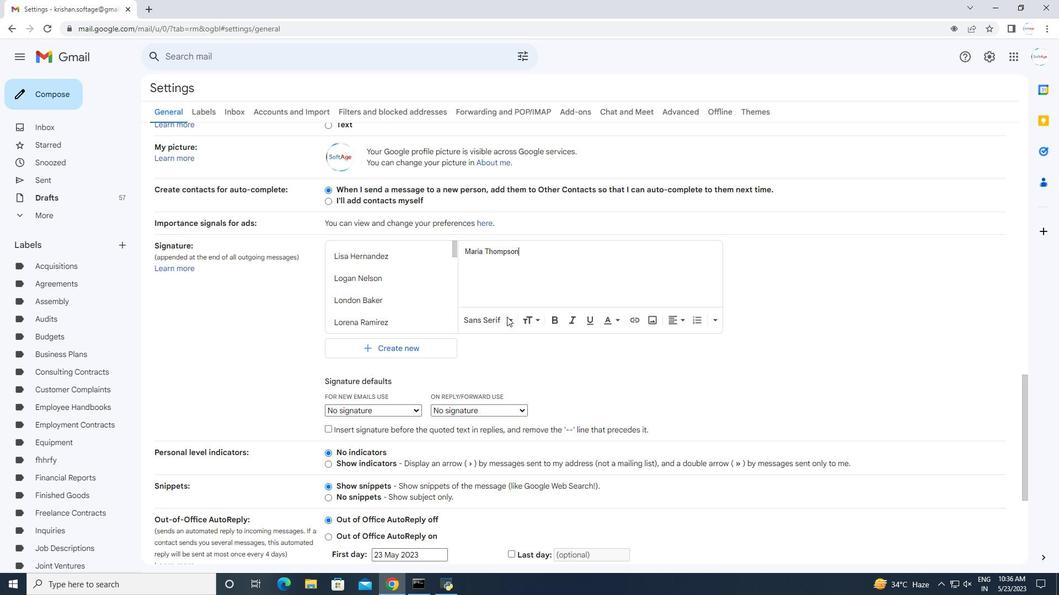 
Action: Mouse scrolled (515, 344) with delta (0, 0)
Screenshot: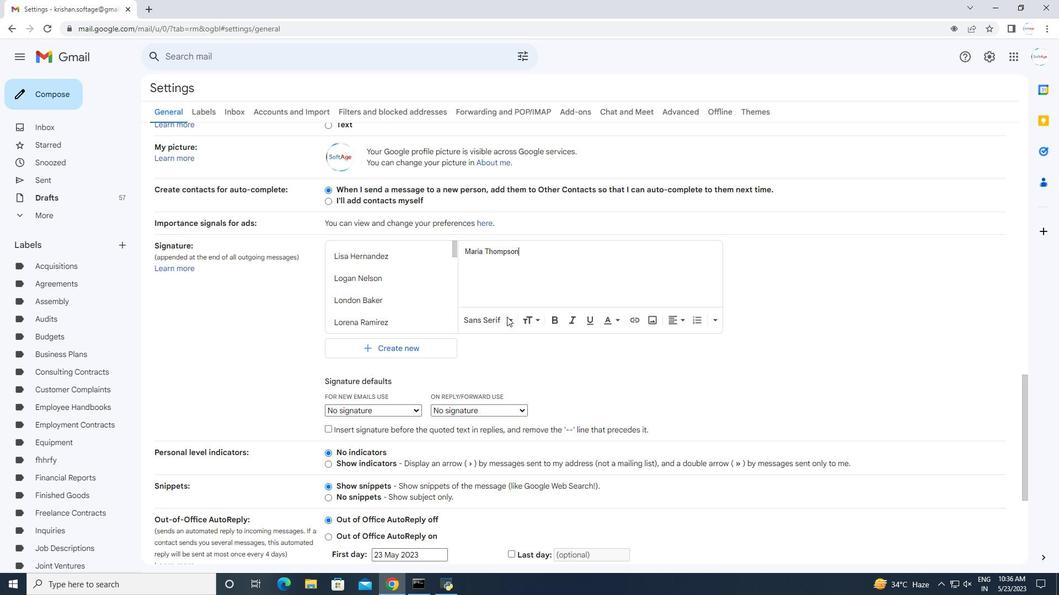 
Action: Mouse moved to (523, 368)
Screenshot: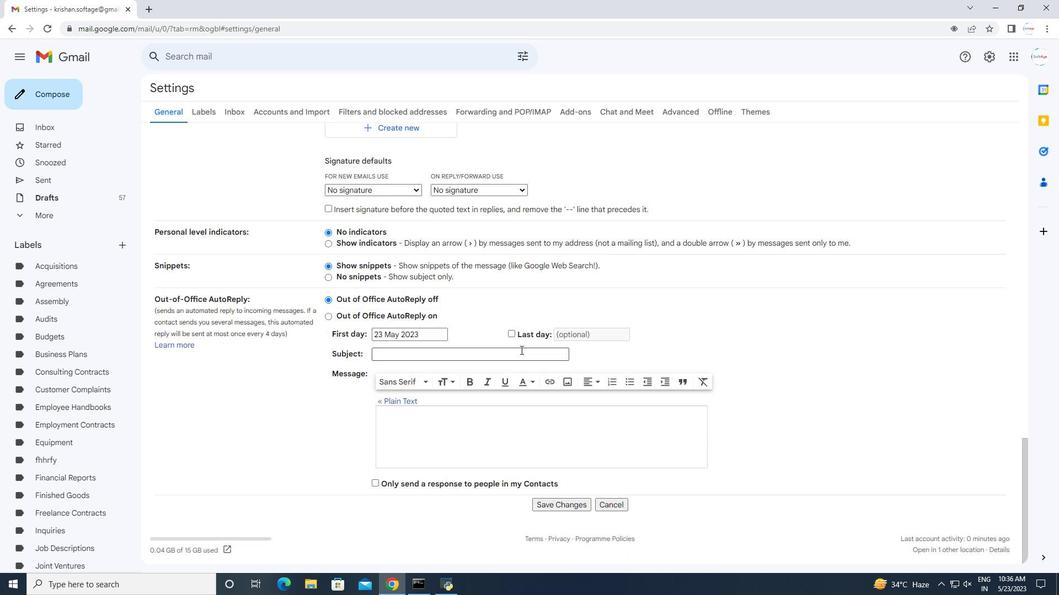 
Action: Mouse scrolled (523, 367) with delta (0, 0)
Screenshot: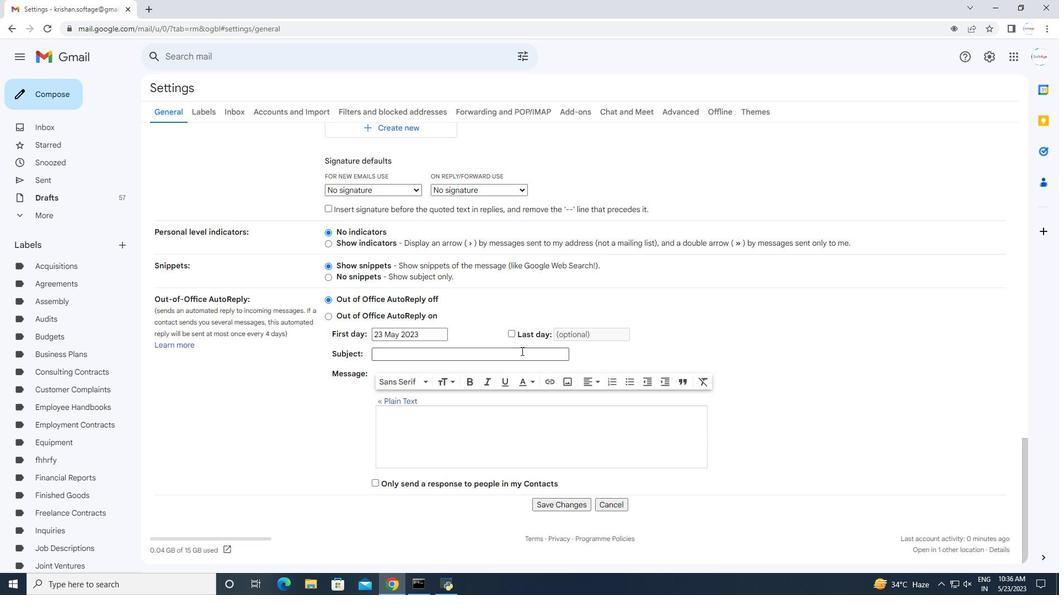 
Action: Mouse moved to (524, 372)
Screenshot: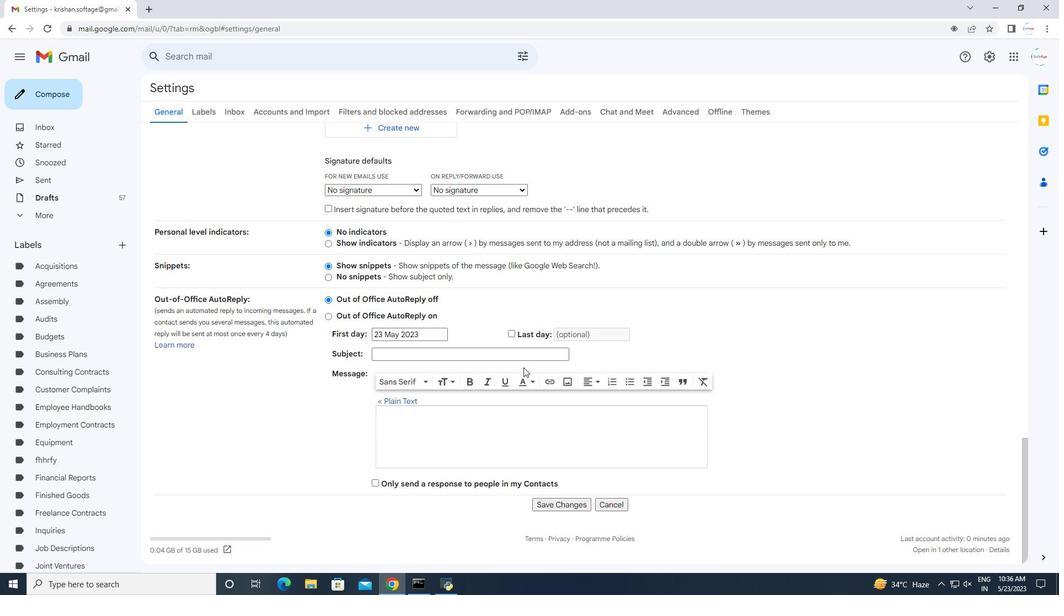
Action: Mouse scrolled (524, 372) with delta (0, 0)
Screenshot: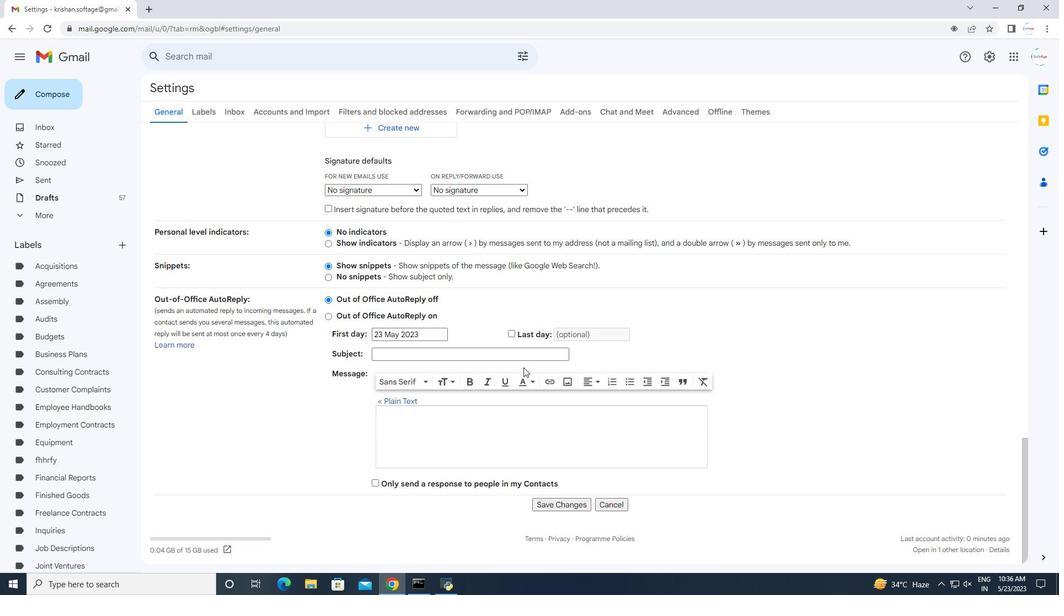 
Action: Mouse scrolled (524, 372) with delta (0, 0)
Screenshot: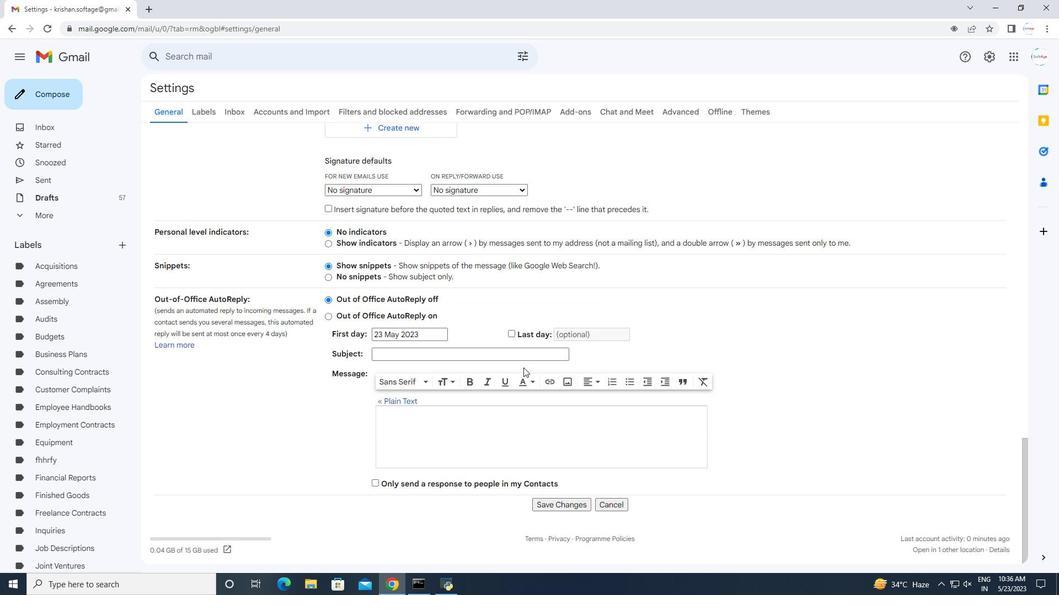 
Action: Mouse scrolled (524, 372) with delta (0, 0)
Screenshot: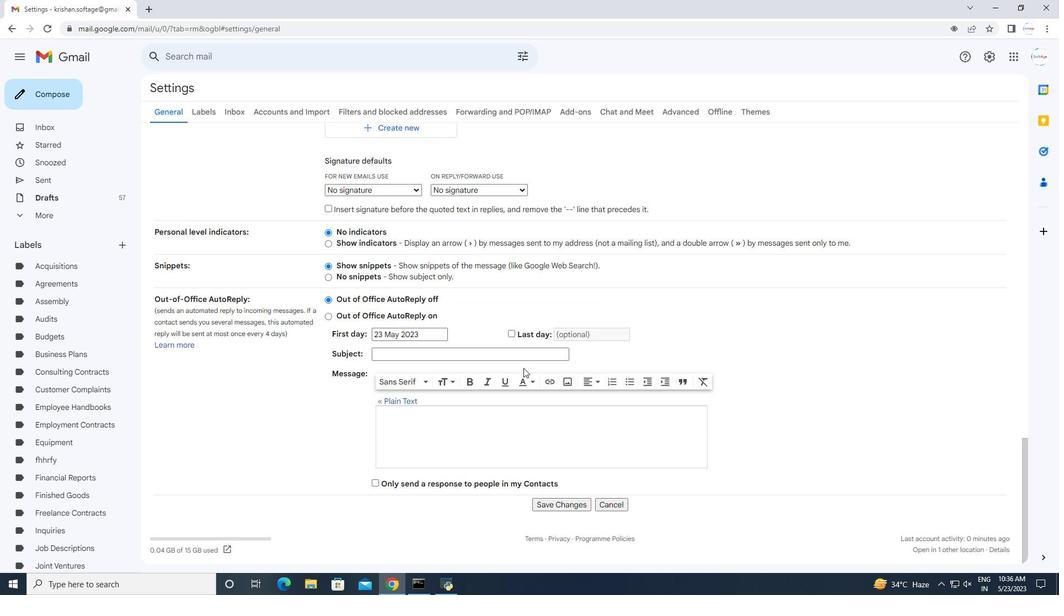
Action: Mouse moved to (562, 501)
Screenshot: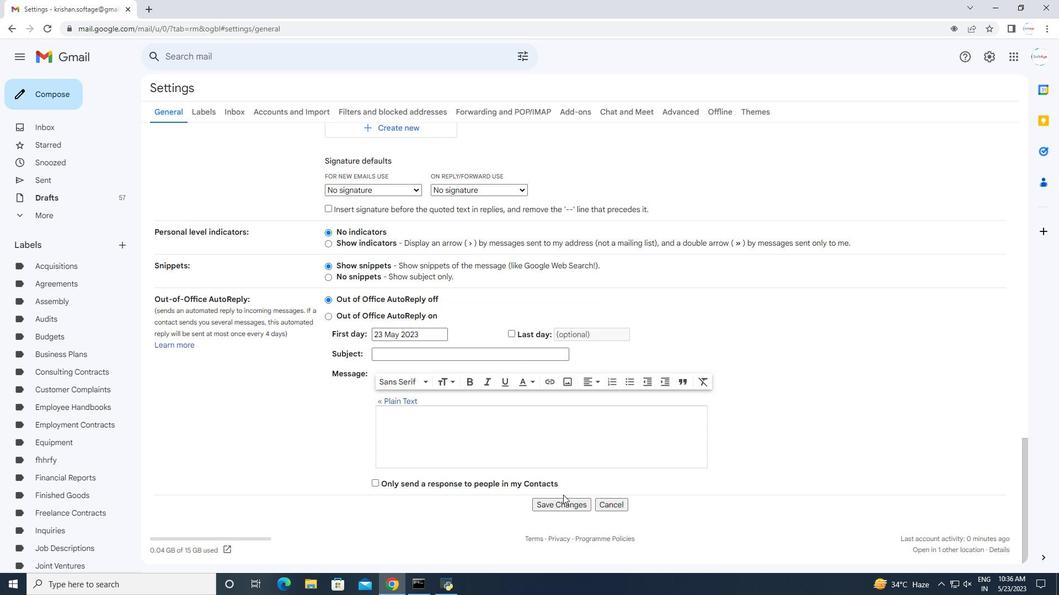 
Action: Mouse pressed left at (562, 501)
Screenshot: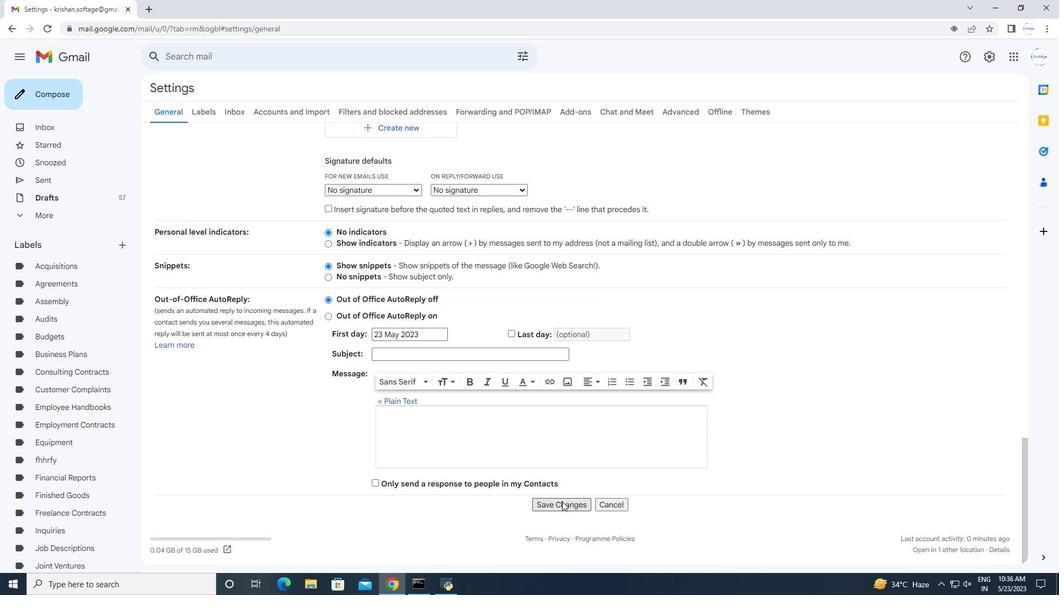 
Action: Mouse moved to (44, 93)
Screenshot: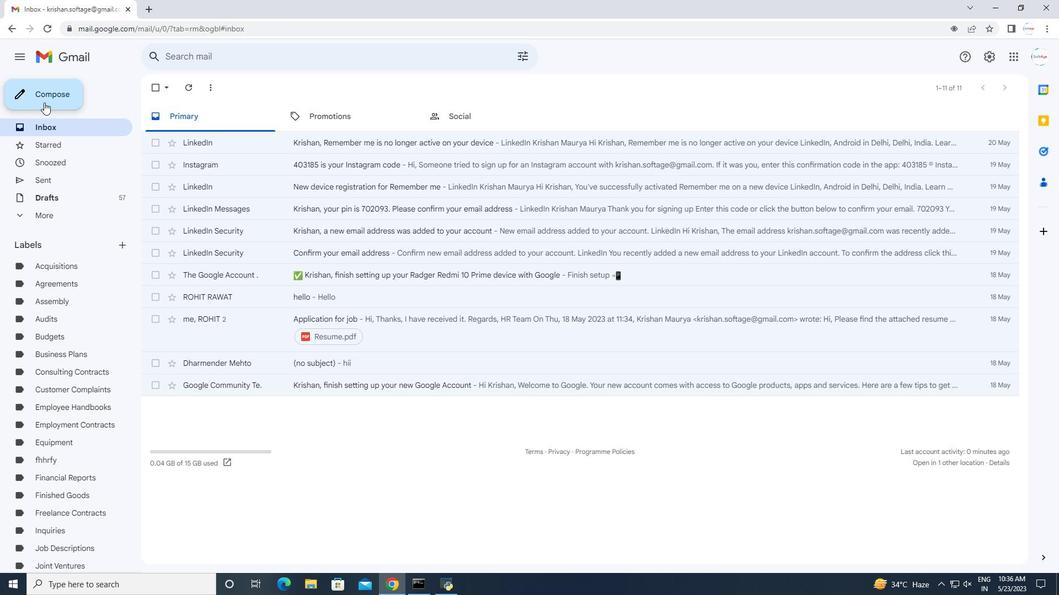 
Action: Mouse pressed left at (44, 93)
Screenshot: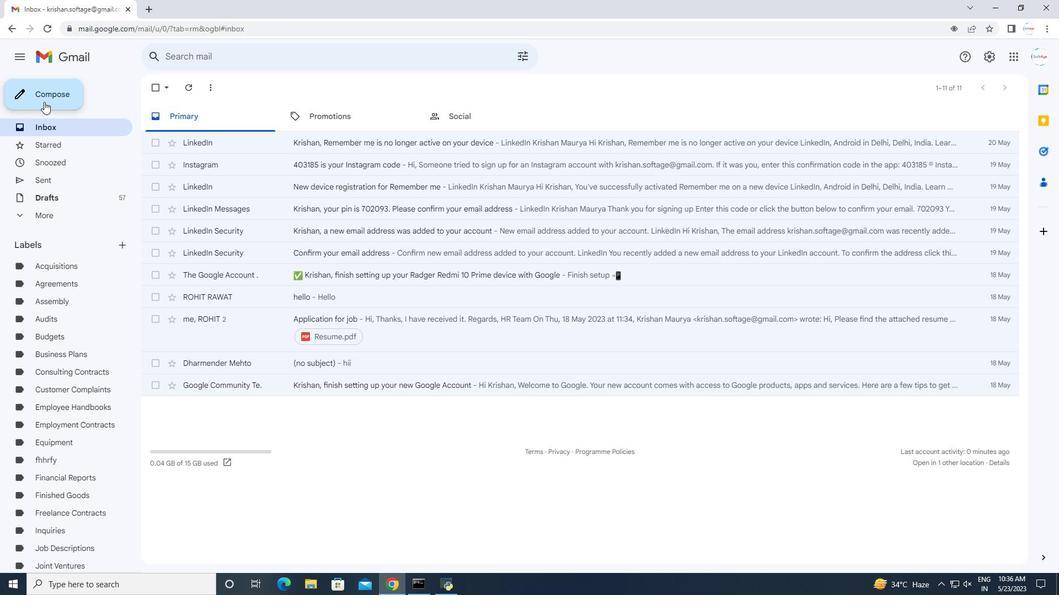 
Action: Mouse moved to (723, 264)
Screenshot: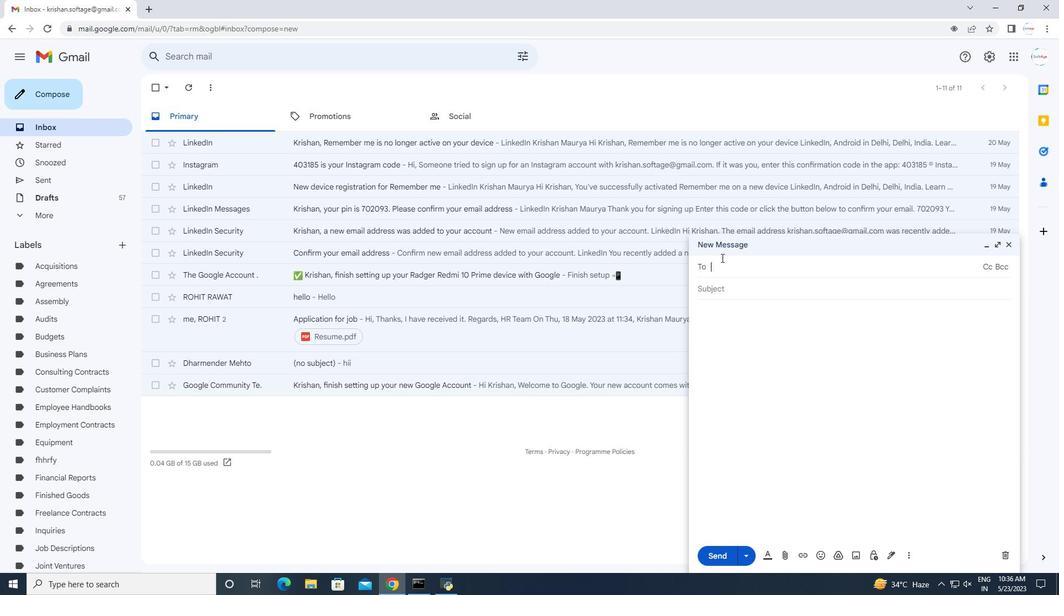 
Action: Mouse pressed left at (723, 264)
Screenshot: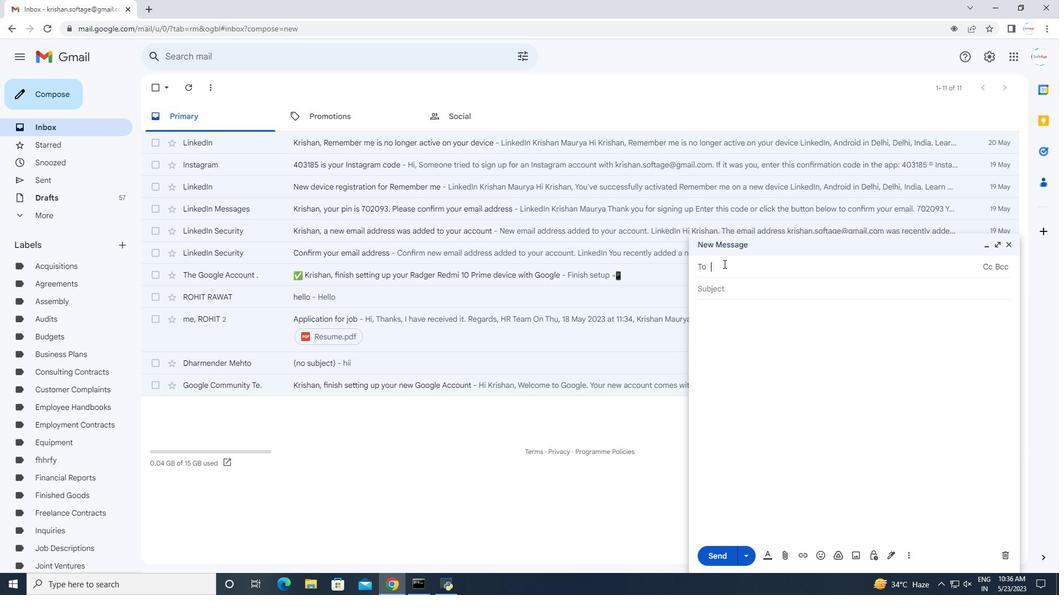 
Action: Key pressed softage.6<Key.shift>@softage.net<Key.tab><Key.tab><Key.tab><Key.shift>Gra
Screenshot: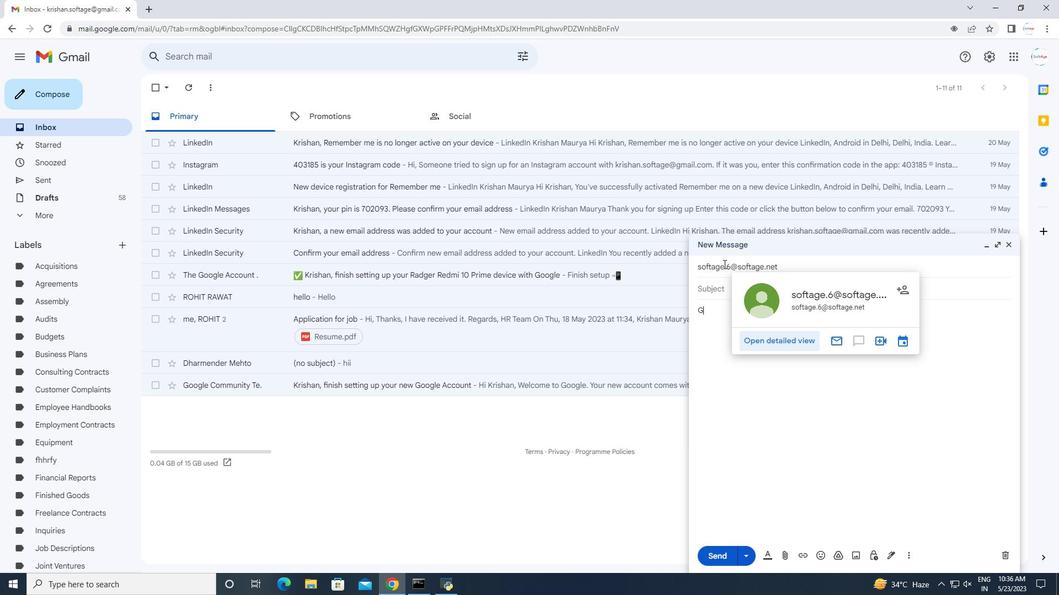 
Action: Mouse moved to (698, 307)
Screenshot: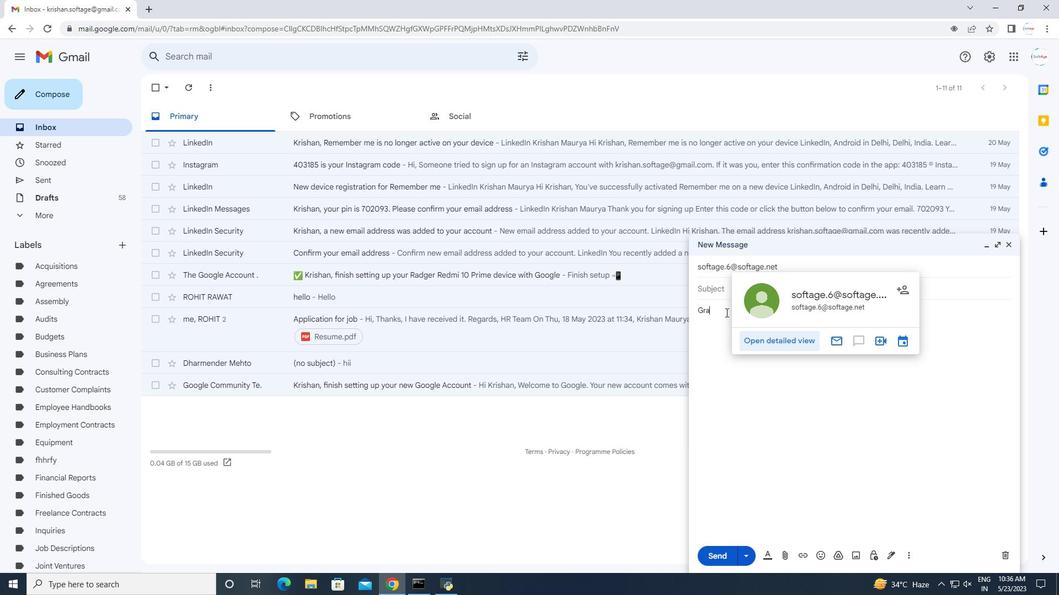 
Action: Mouse pressed left at (698, 307)
Screenshot: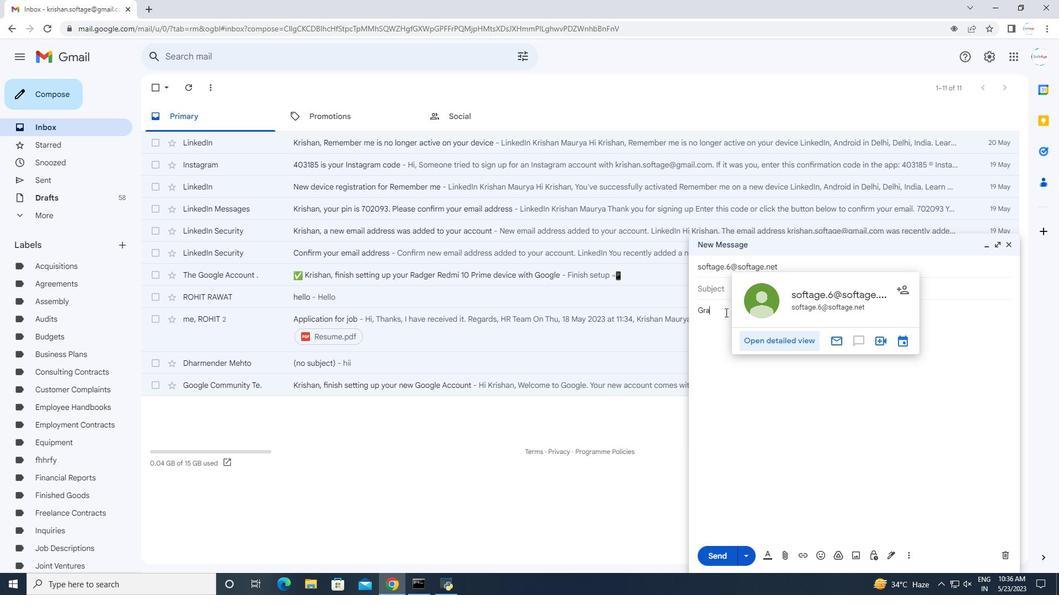 
Action: Mouse moved to (713, 312)
Screenshot: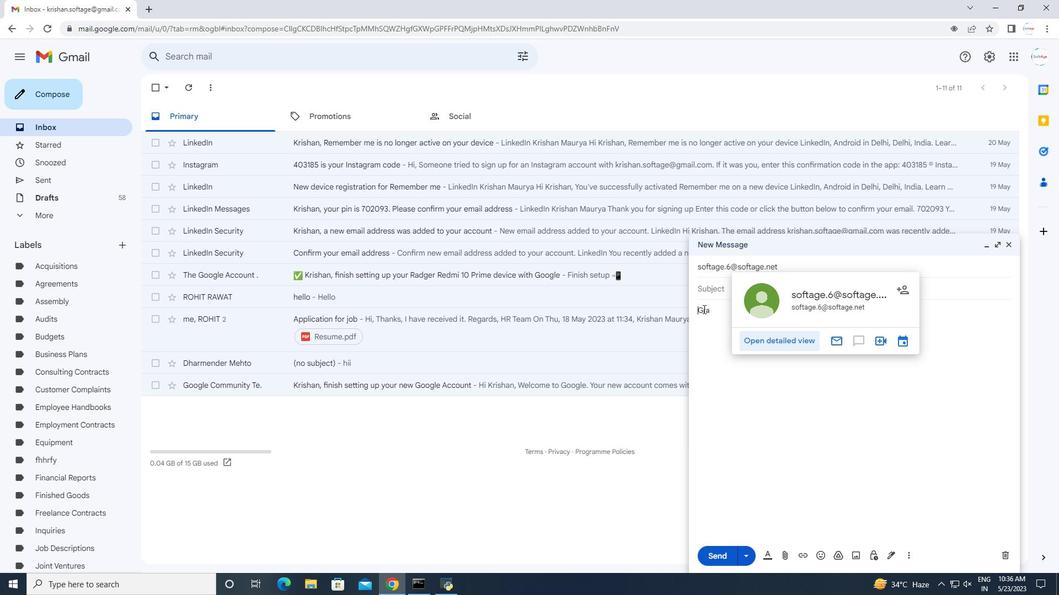 
Action: Mouse pressed left at (713, 312)
Screenshot: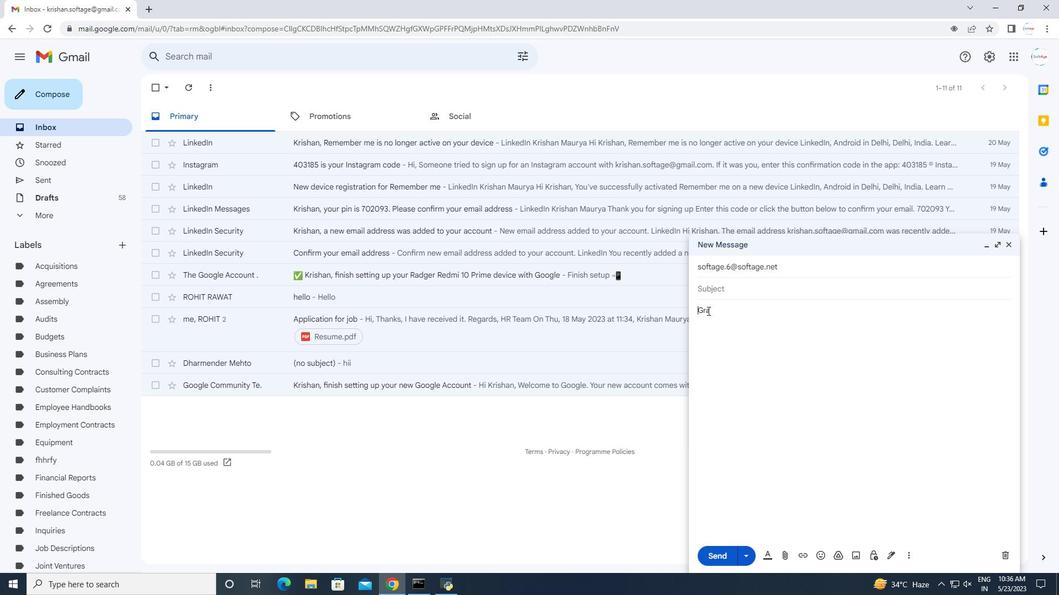 
Action: Key pressed titude<Key.space>and<Key.space>sincere
Screenshot: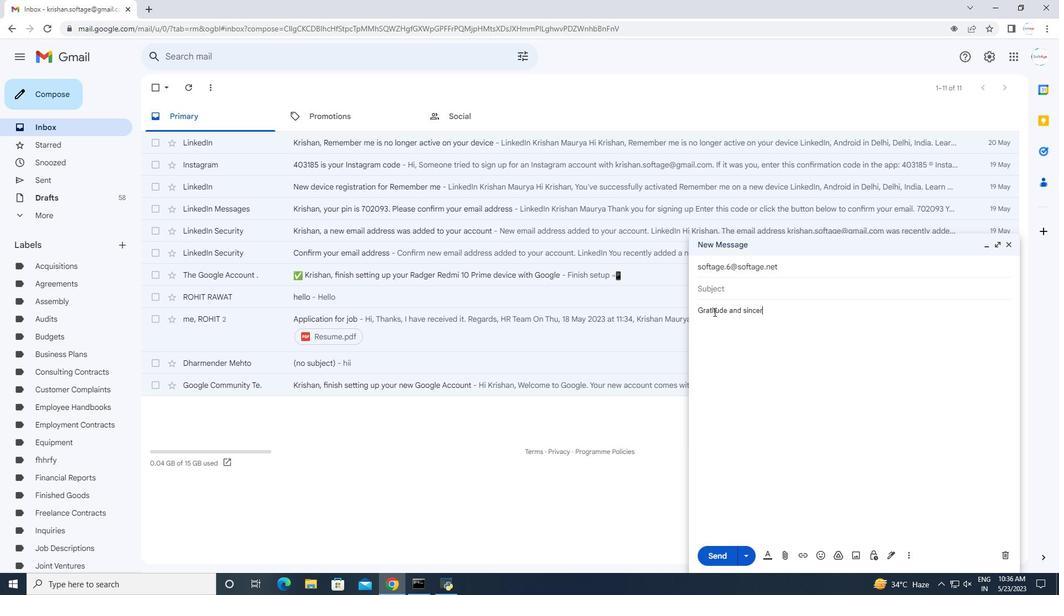 
Action: Mouse moved to (714, 312)
Screenshot: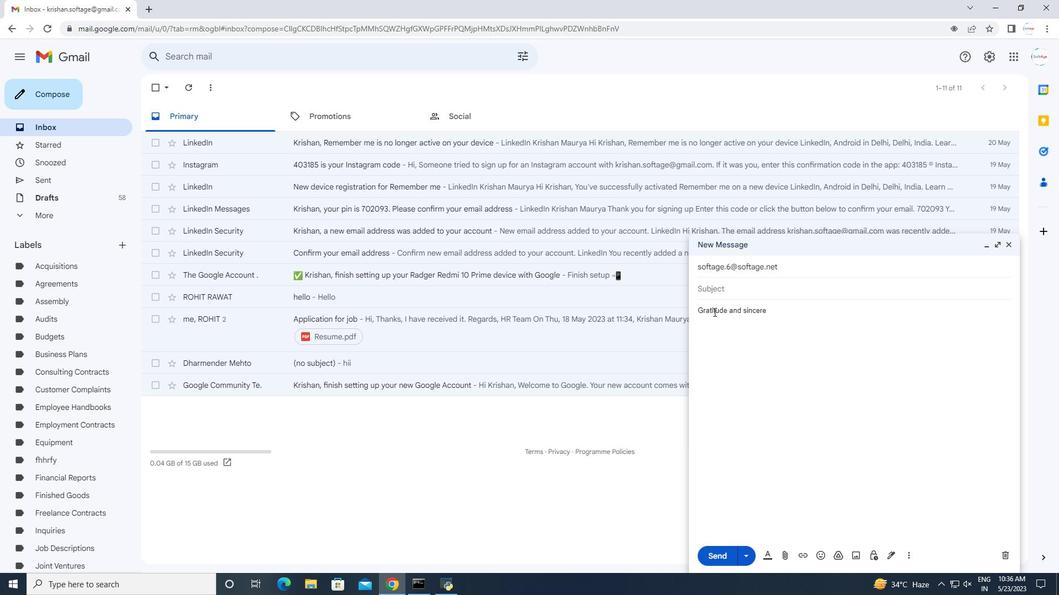 
Action: Key pressed <Key.space>wishes<Key.space><Key.backspace>.
Screenshot: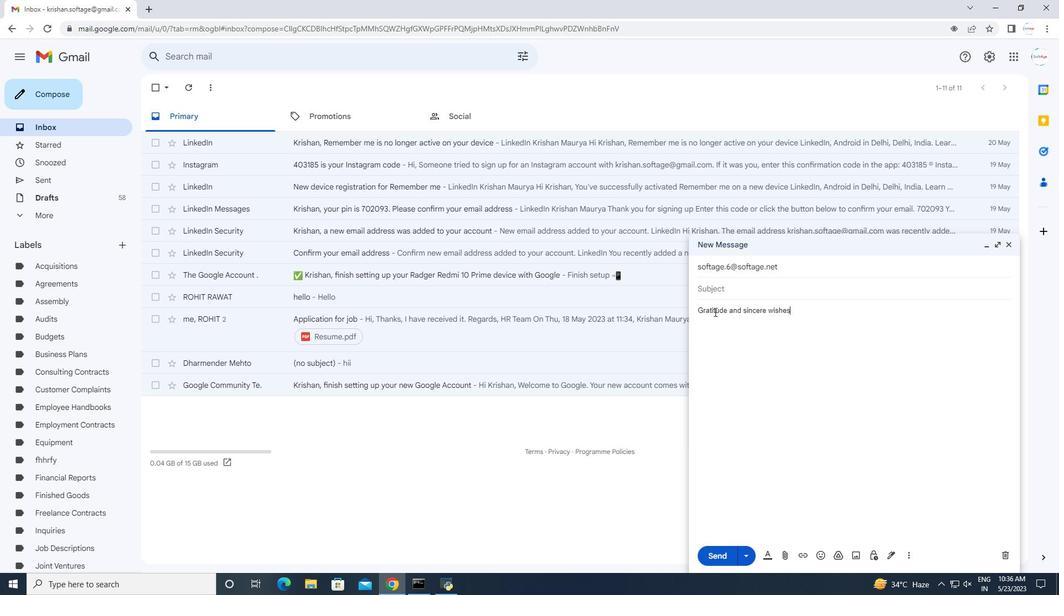 
Action: Mouse moved to (888, 558)
Screenshot: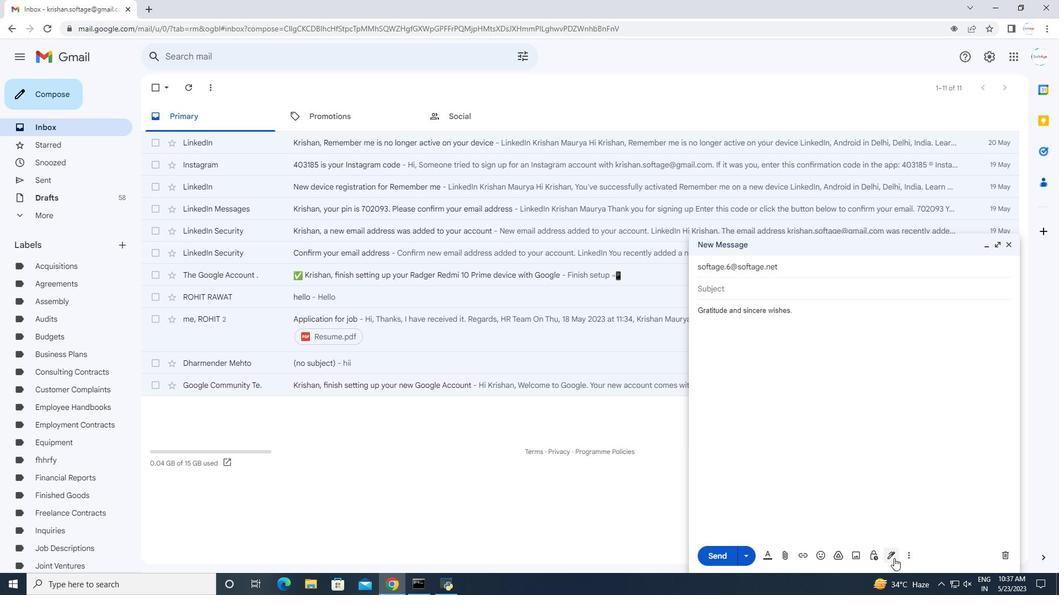 
Action: Mouse pressed left at (888, 558)
Screenshot: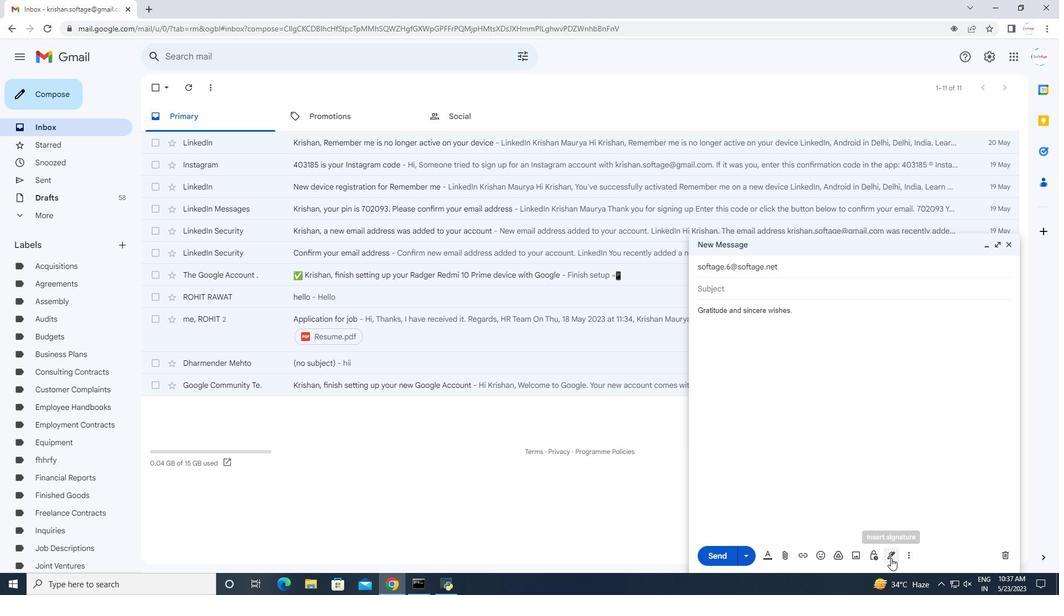 
Action: Mouse moved to (912, 492)
Screenshot: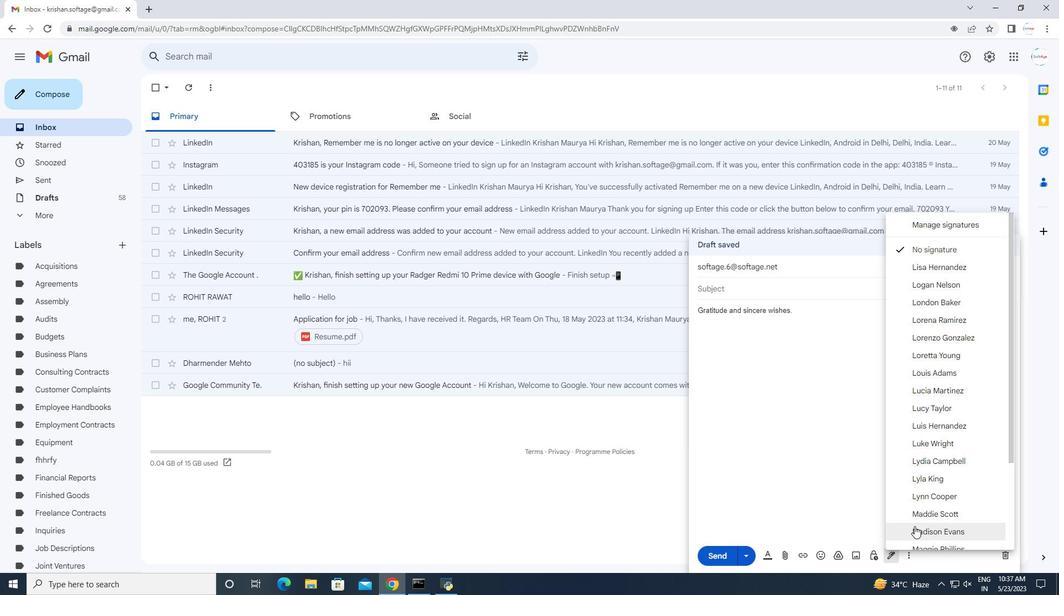 
Action: Mouse scrolled (912, 491) with delta (0, 0)
Screenshot: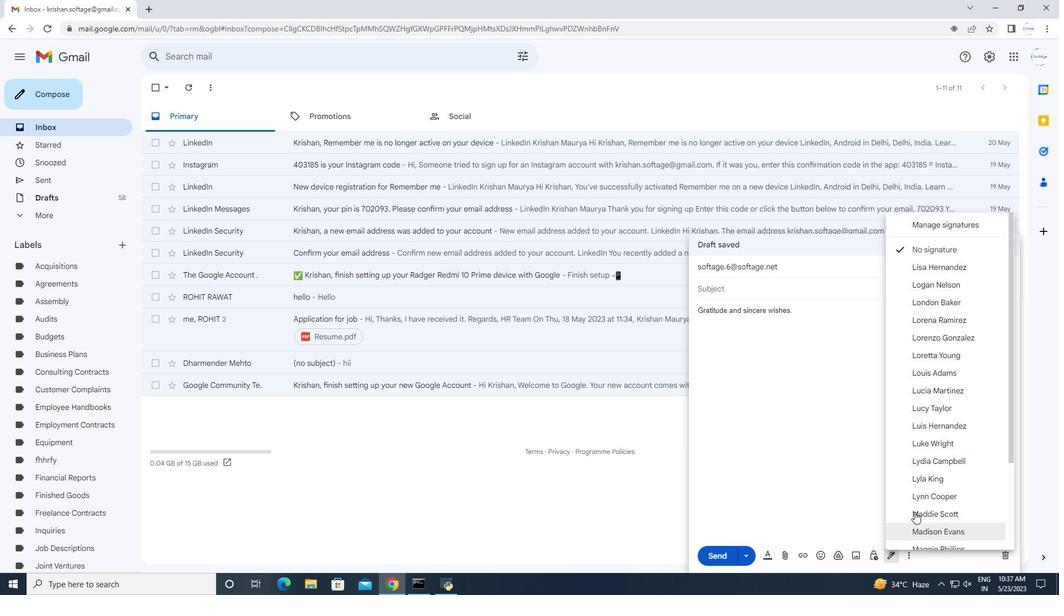 
Action: Mouse scrolled (912, 491) with delta (0, 0)
Screenshot: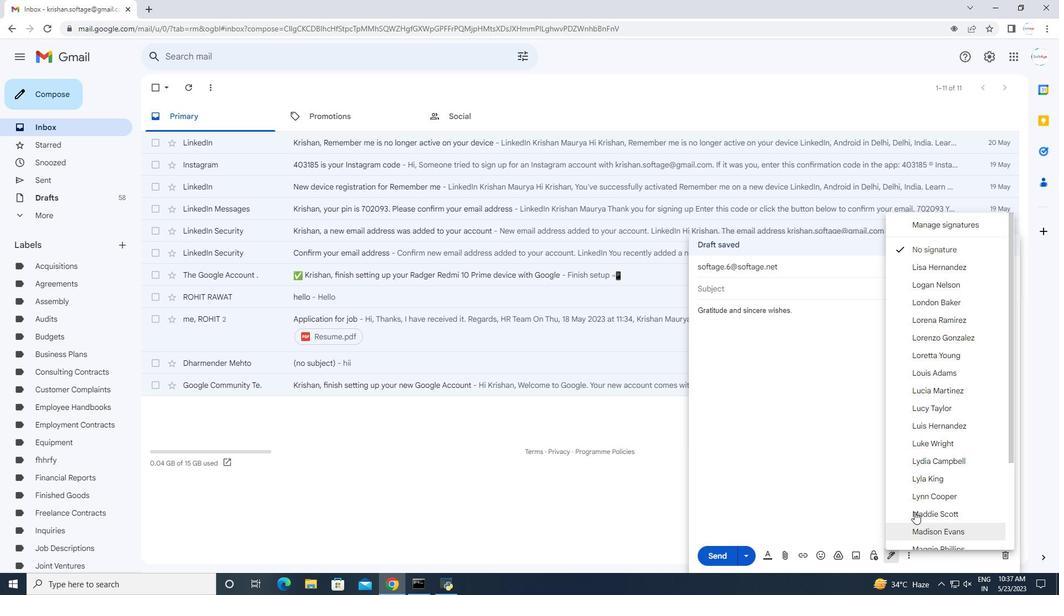 
Action: Mouse scrolled (912, 491) with delta (0, 0)
Screenshot: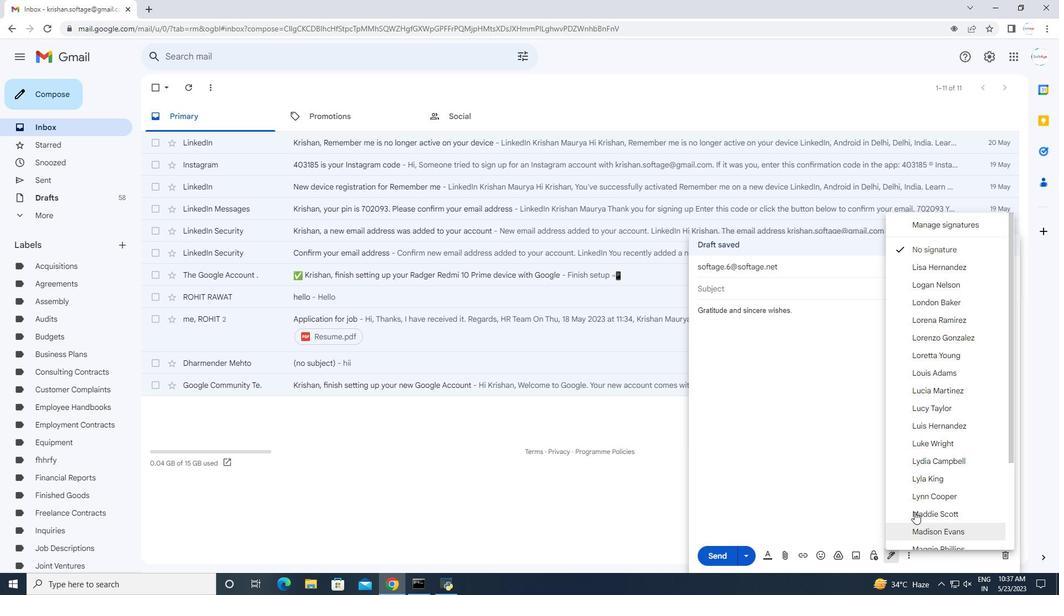 
Action: Mouse scrolled (912, 491) with delta (0, 0)
Screenshot: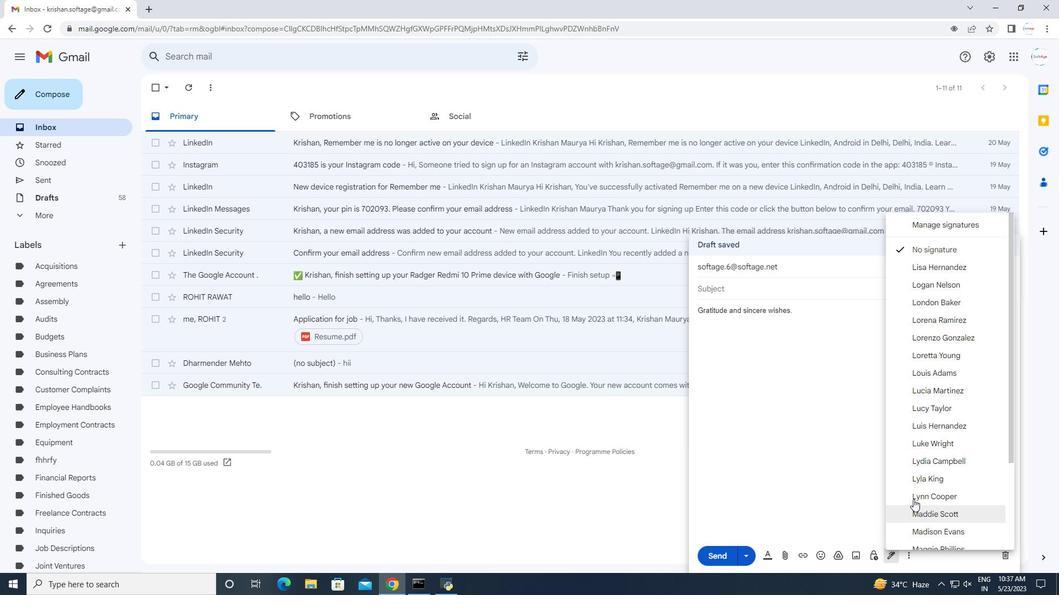 
Action: Mouse scrolled (912, 491) with delta (0, 0)
Screenshot: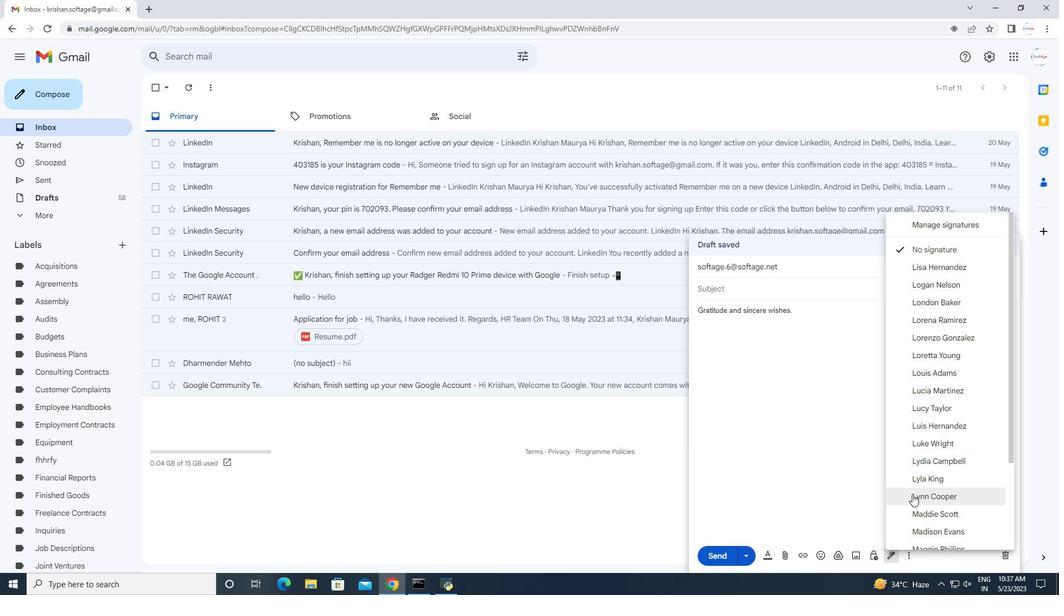 
Action: Mouse scrolled (912, 491) with delta (0, 0)
Screenshot: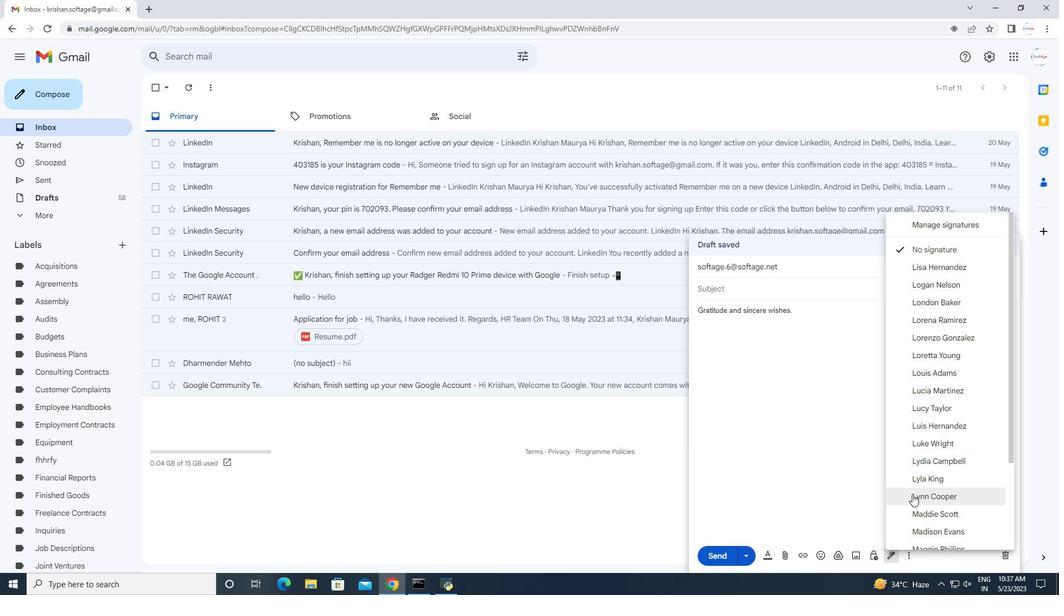 
Action: Mouse scrolled (912, 491) with delta (0, 0)
Screenshot: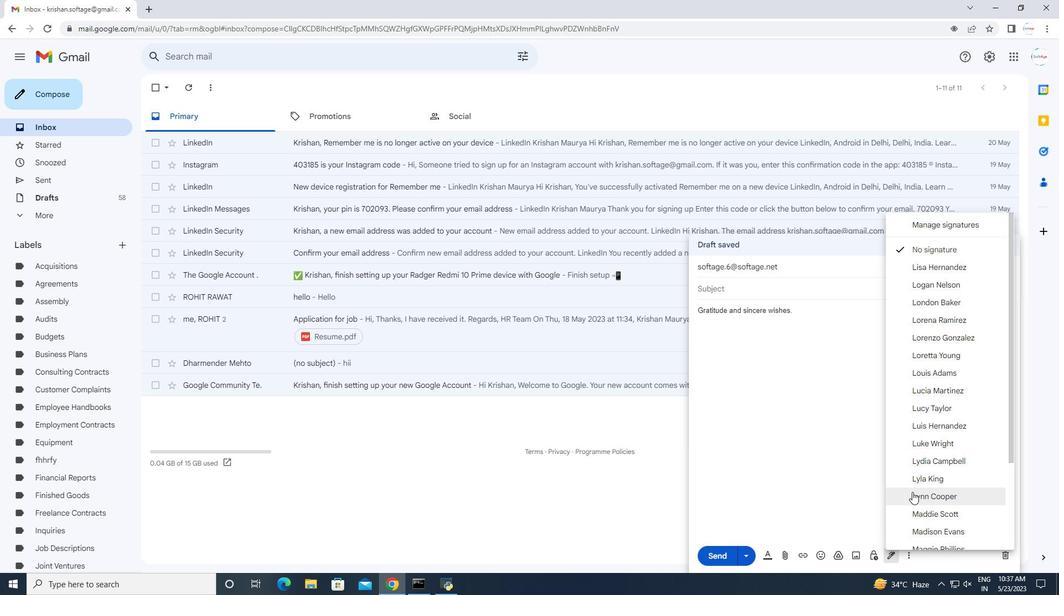 
Action: Mouse moved to (915, 495)
Screenshot: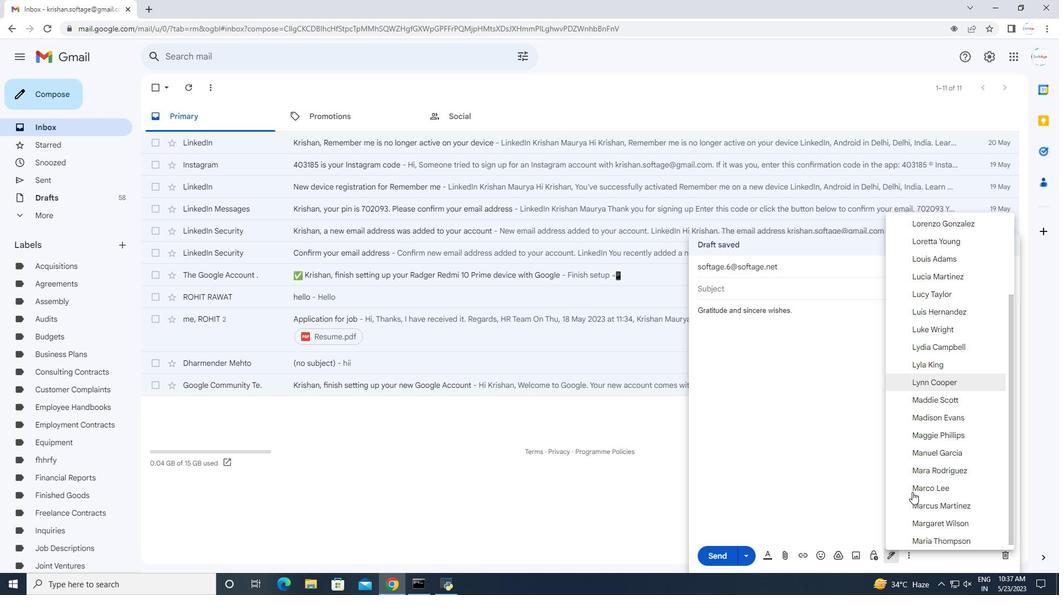 
Action: Mouse scrolled (915, 495) with delta (0, 0)
Screenshot: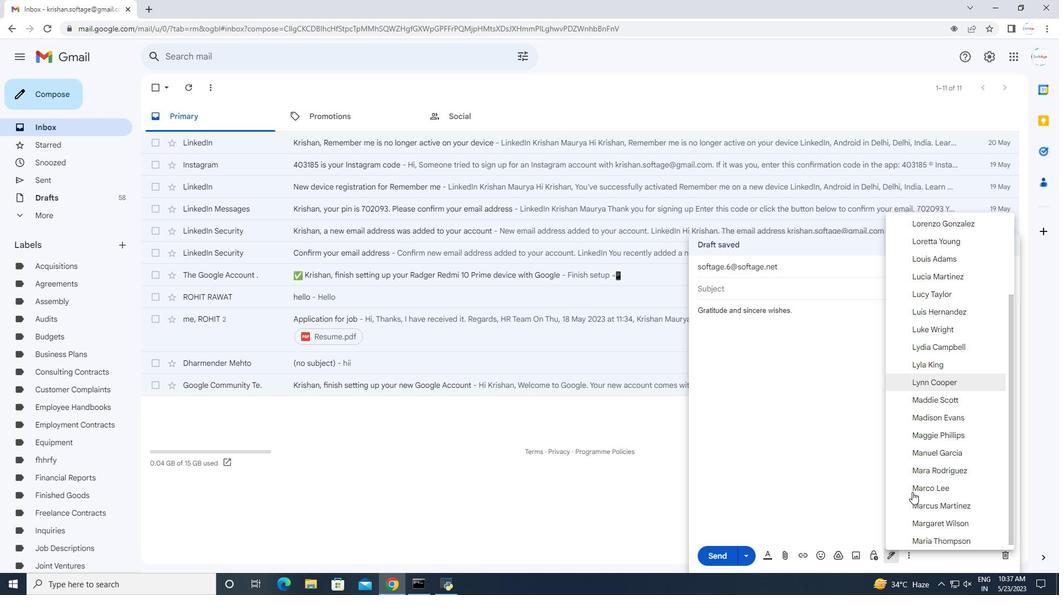 
Action: Mouse moved to (917, 497)
Screenshot: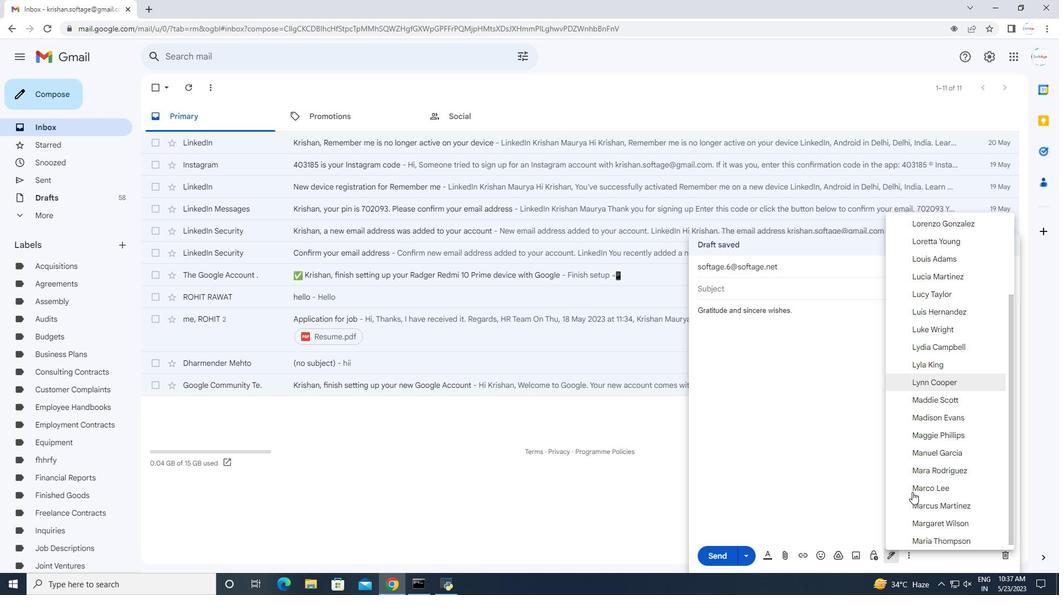 
Action: Mouse scrolled (917, 496) with delta (0, 0)
Screenshot: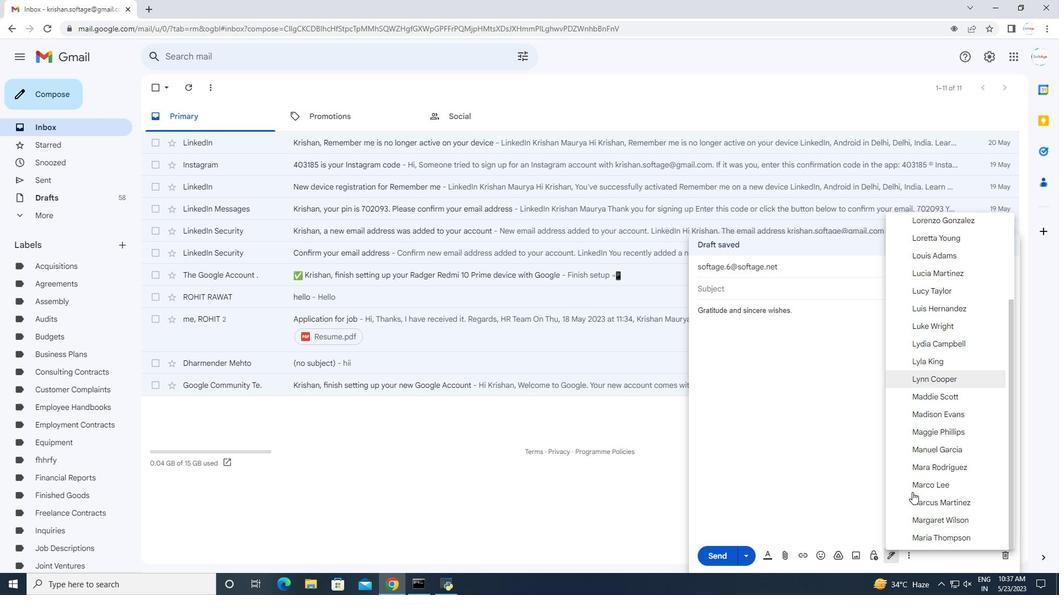 
Action: Mouse moved to (917, 499)
Screenshot: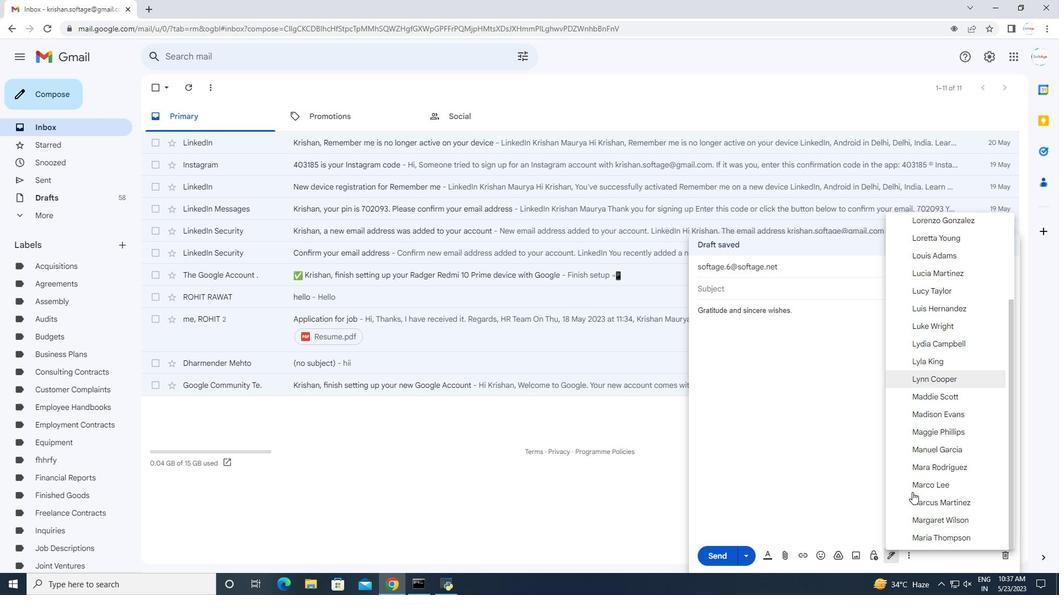 
Action: Mouse scrolled (917, 498) with delta (0, 0)
Screenshot: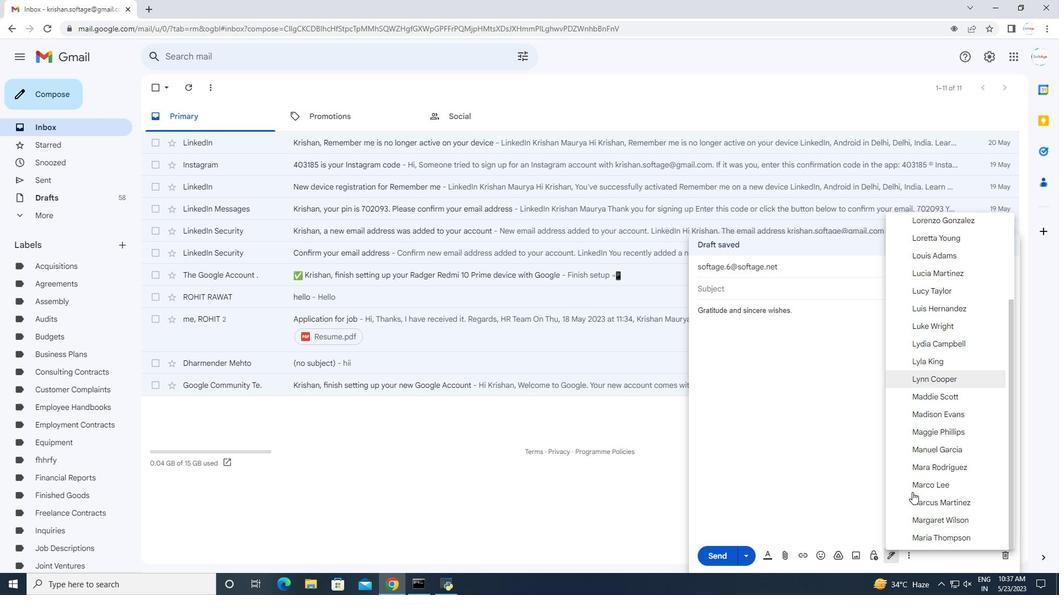 
Action: Mouse moved to (918, 500)
Screenshot: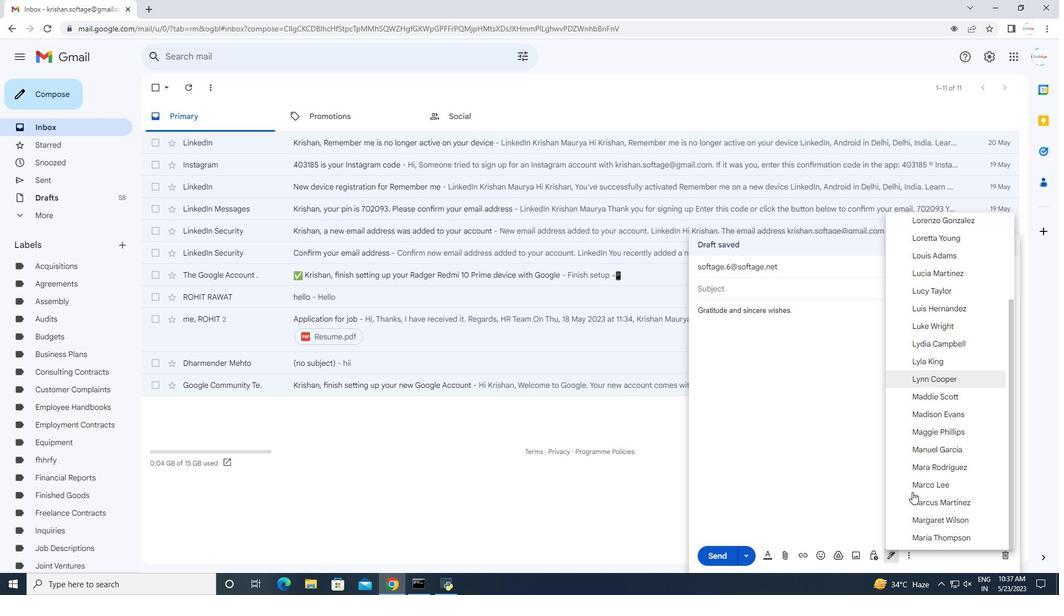 
Action: Mouse scrolled (918, 499) with delta (0, 0)
Screenshot: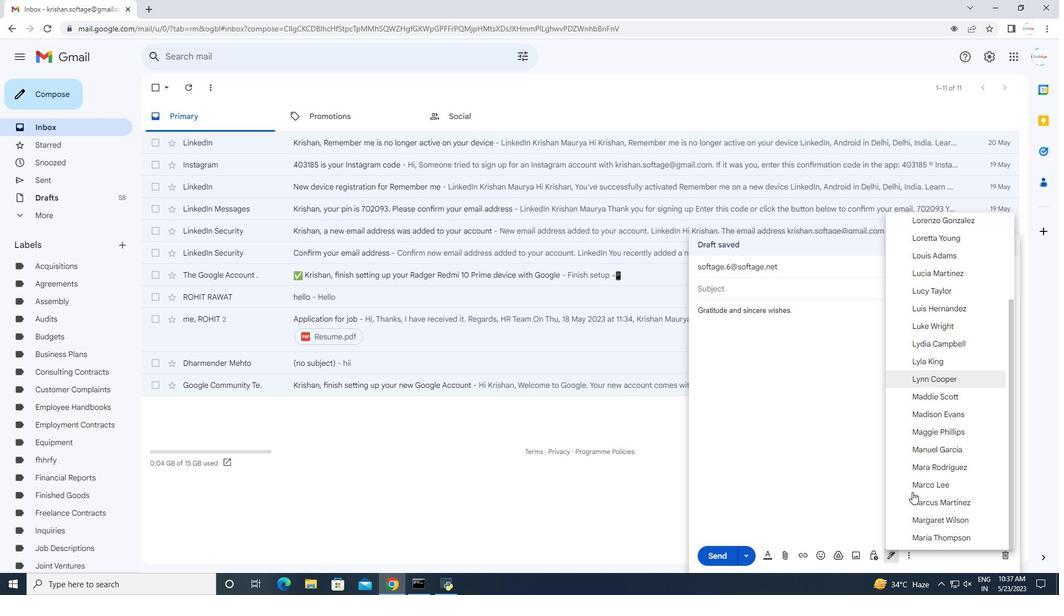 
Action: Mouse moved to (935, 539)
Screenshot: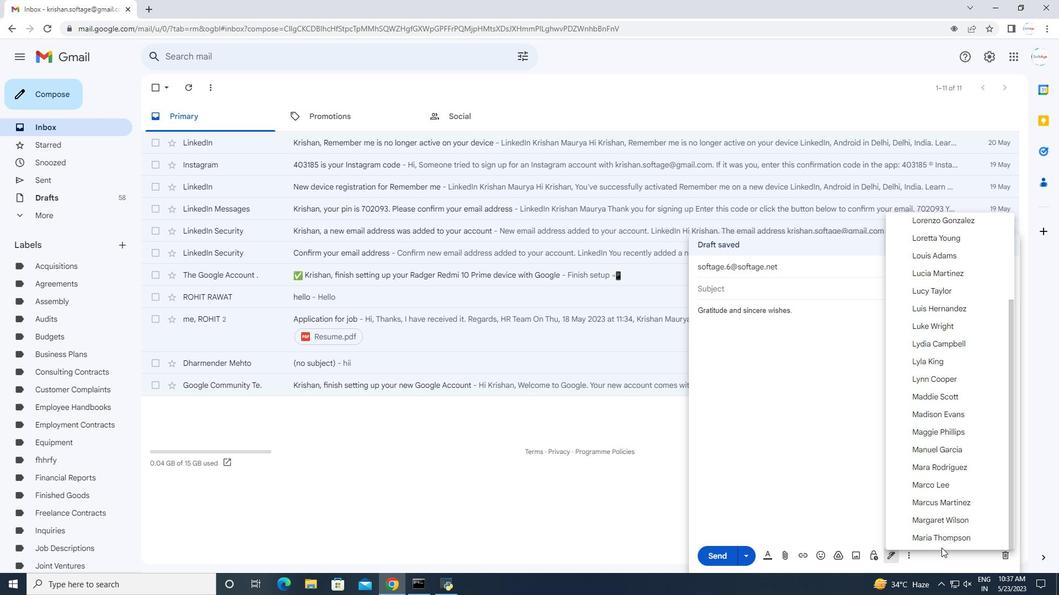 
Action: Mouse pressed left at (935, 539)
Screenshot: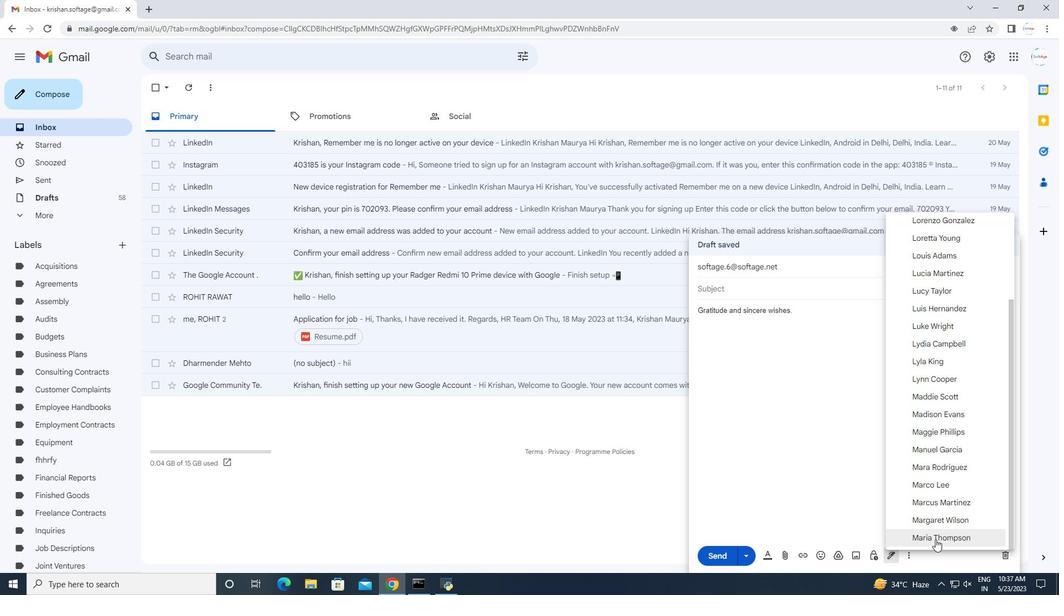 
Action: Mouse moved to (906, 558)
Screenshot: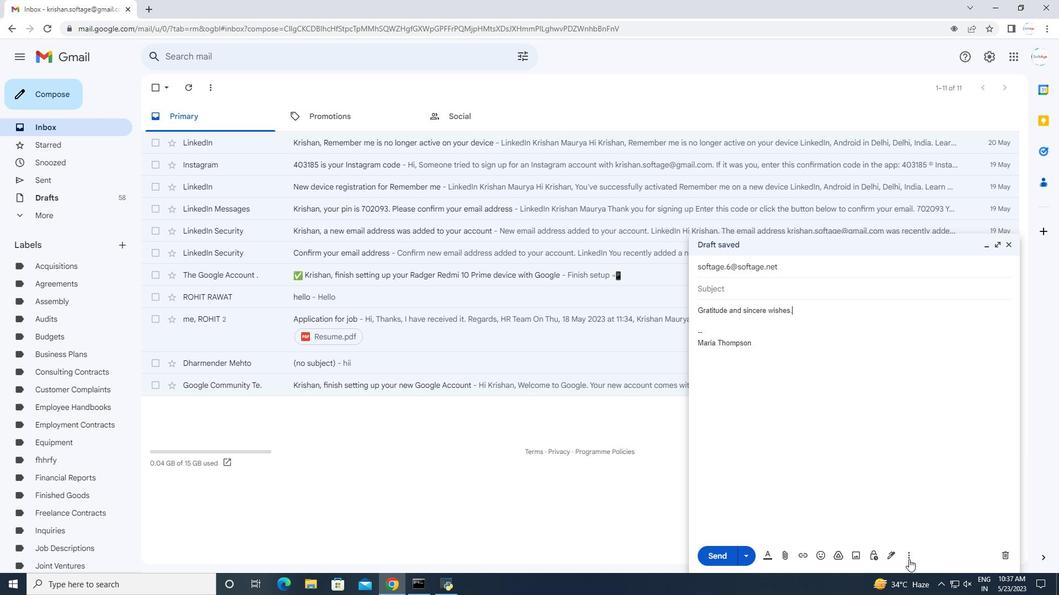 
Action: Mouse pressed left at (906, 558)
Screenshot: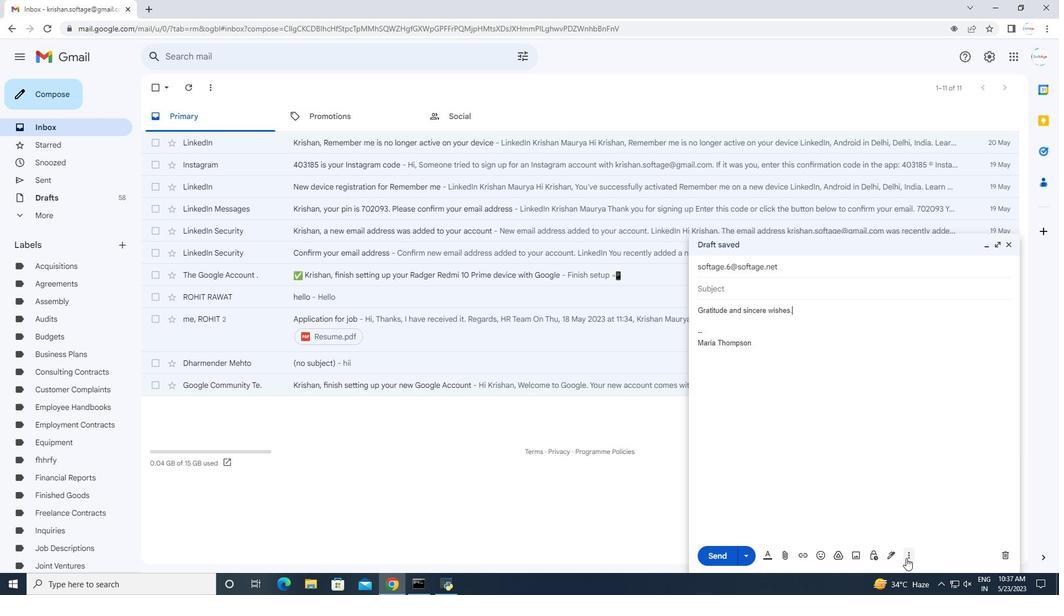 
Action: Mouse moved to (807, 436)
Screenshot: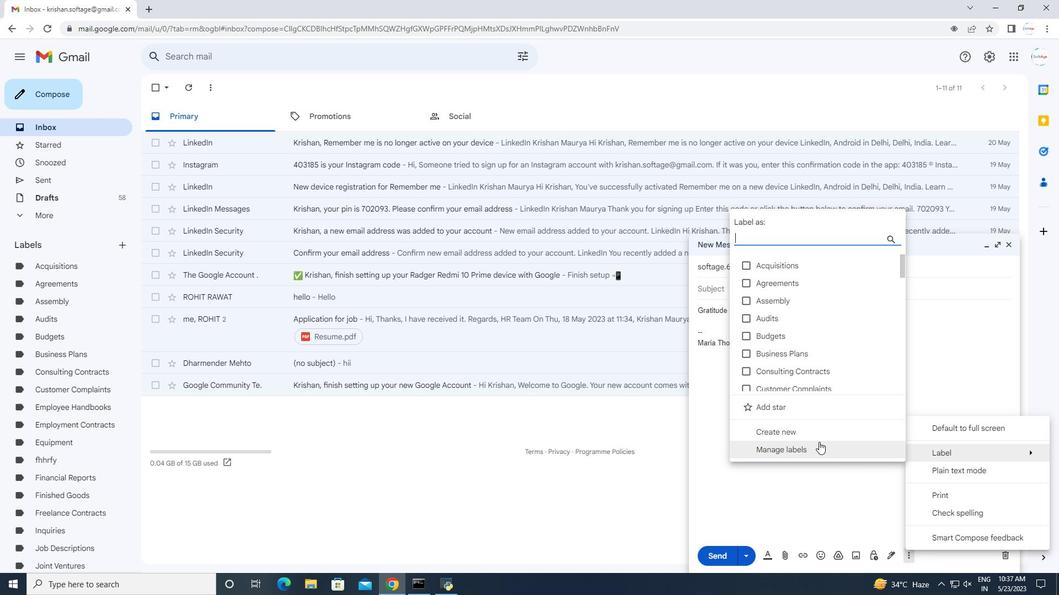 
Action: Mouse pressed left at (807, 436)
Screenshot: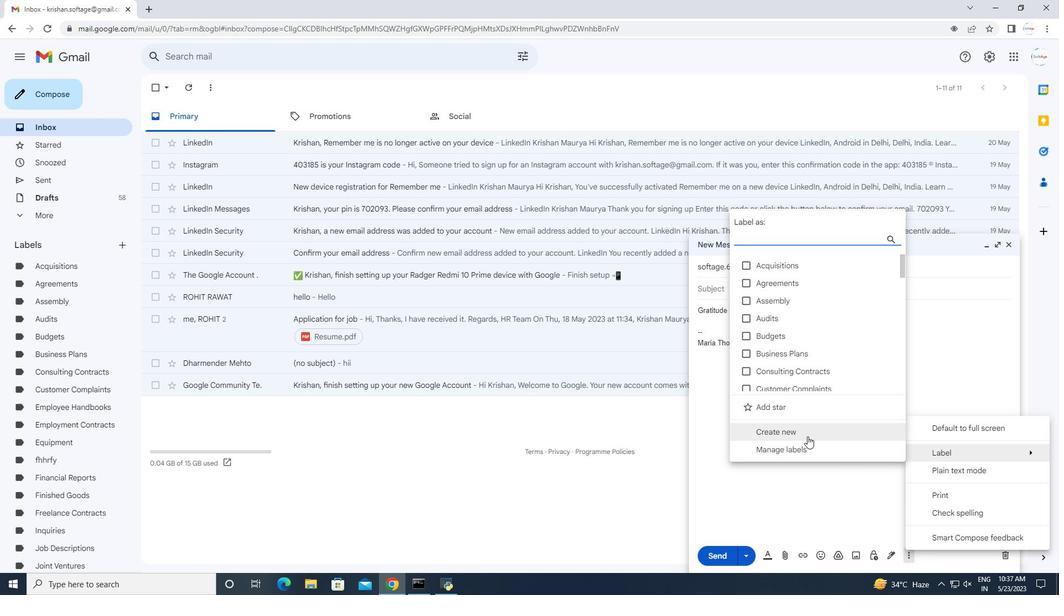 
Action: Mouse moved to (509, 295)
Screenshot: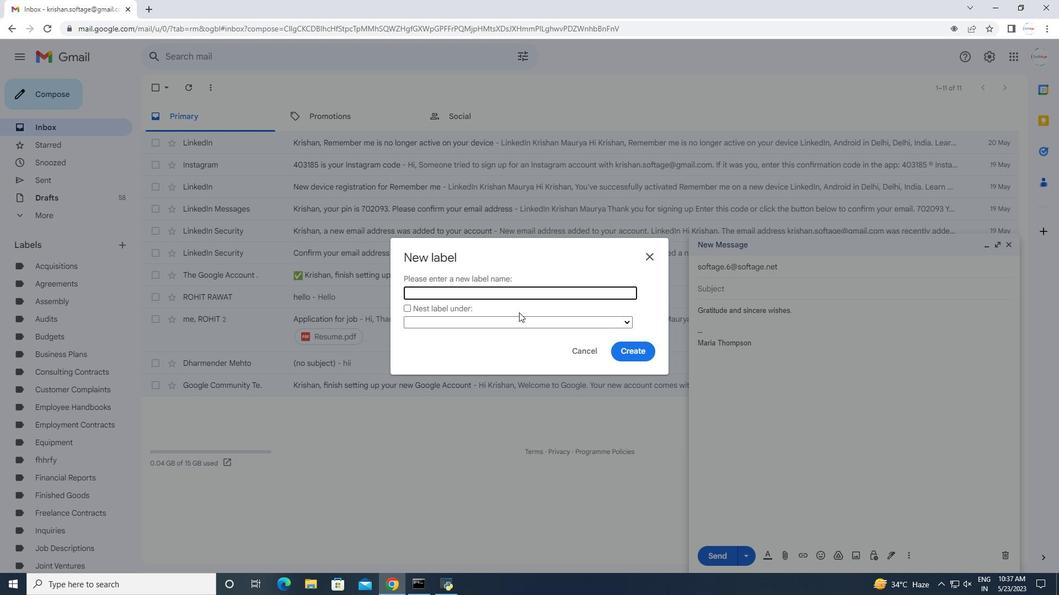 
Action: Mouse pressed left at (509, 295)
Screenshot: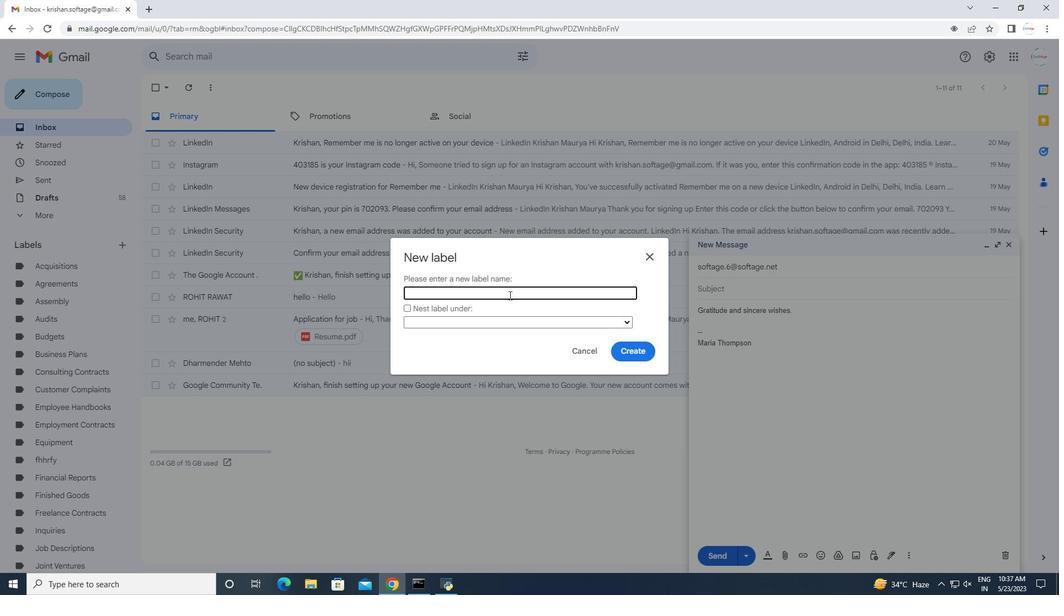 
Action: Key pressed <Key.shift>Licensing<Key.space><Key.shift>Agreements
Screenshot: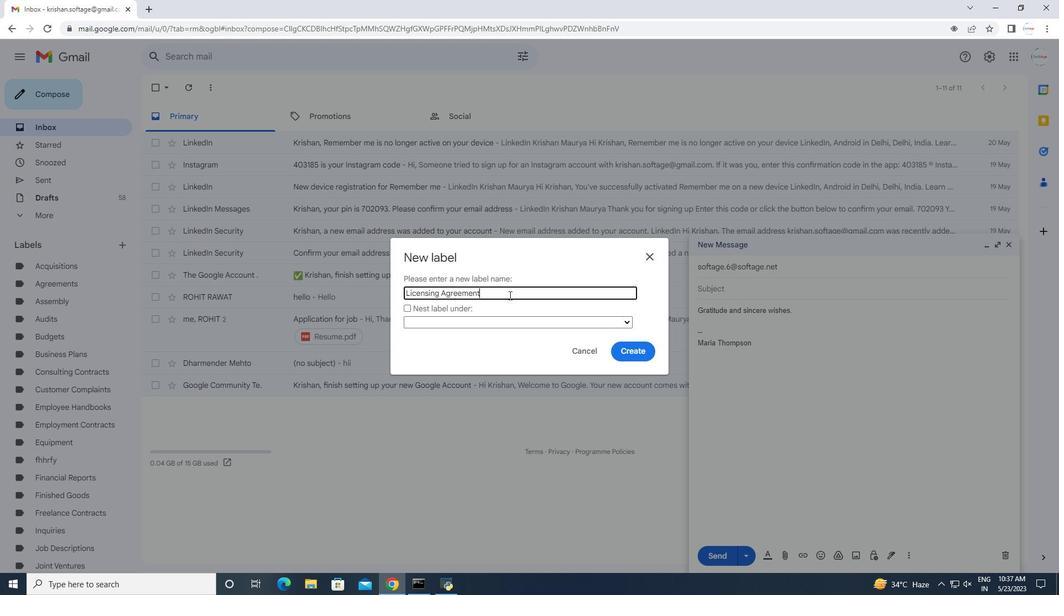 
Action: Mouse moved to (626, 357)
Screenshot: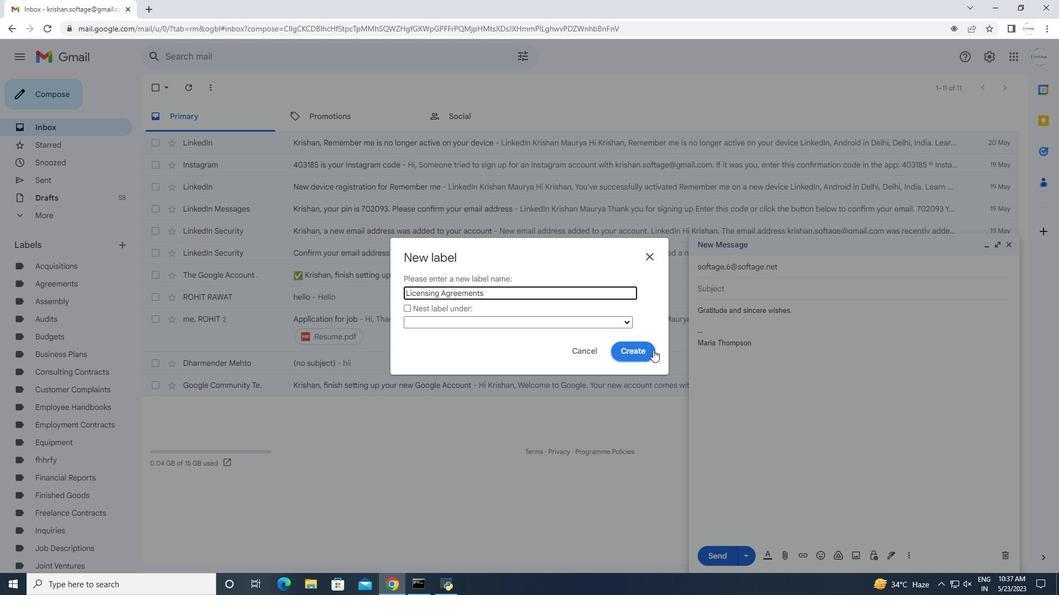 
Action: Mouse pressed left at (626, 357)
Screenshot: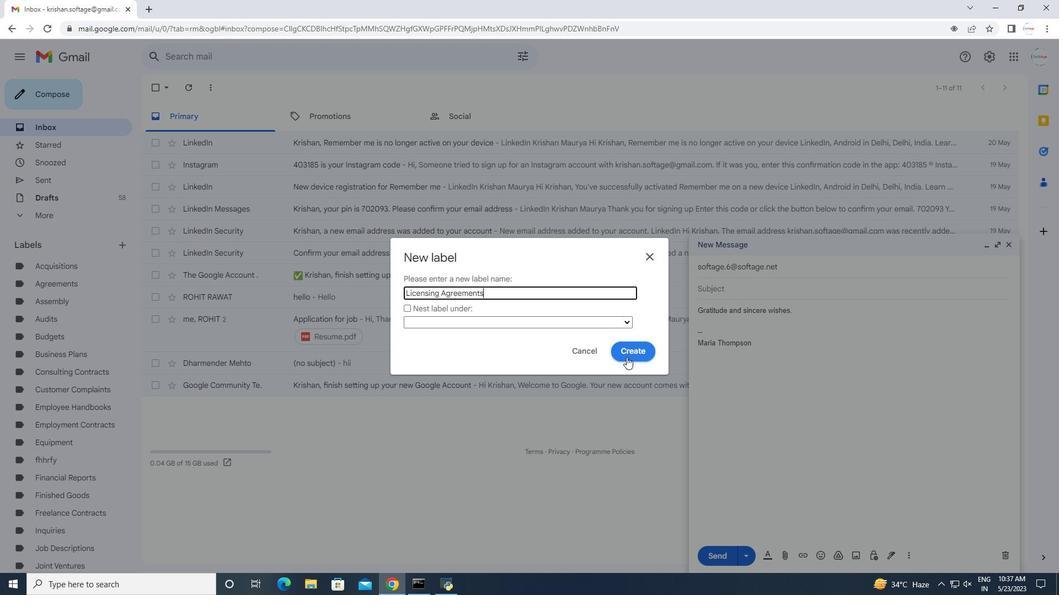 
Action: Mouse moved to (773, 367)
Screenshot: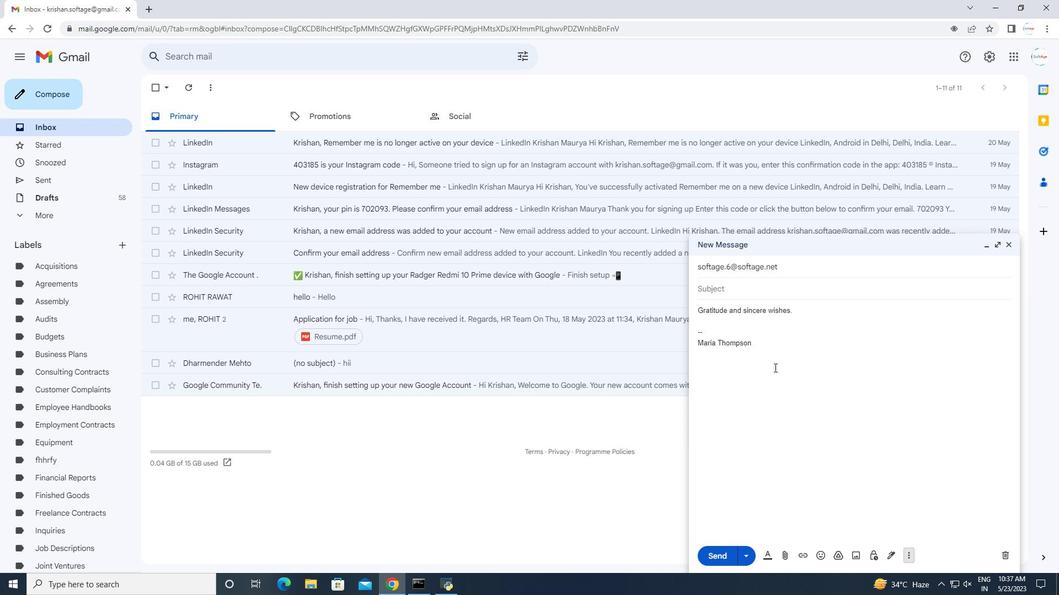 
